 Task: Search one way flight ticket for 5 adults, 2 children, 1 infant in seat and 2 infants on lap in economy from Sheridan: Sheridan County Airport to Greenville: Pitt-greenville Airport on 5-2-2023. Choice of flights is Sun country airlines. Number of bags: 6 checked bags. Price is upto 100000. Outbound departure time preference is 7:45.
Action: Mouse moved to (340, 289)
Screenshot: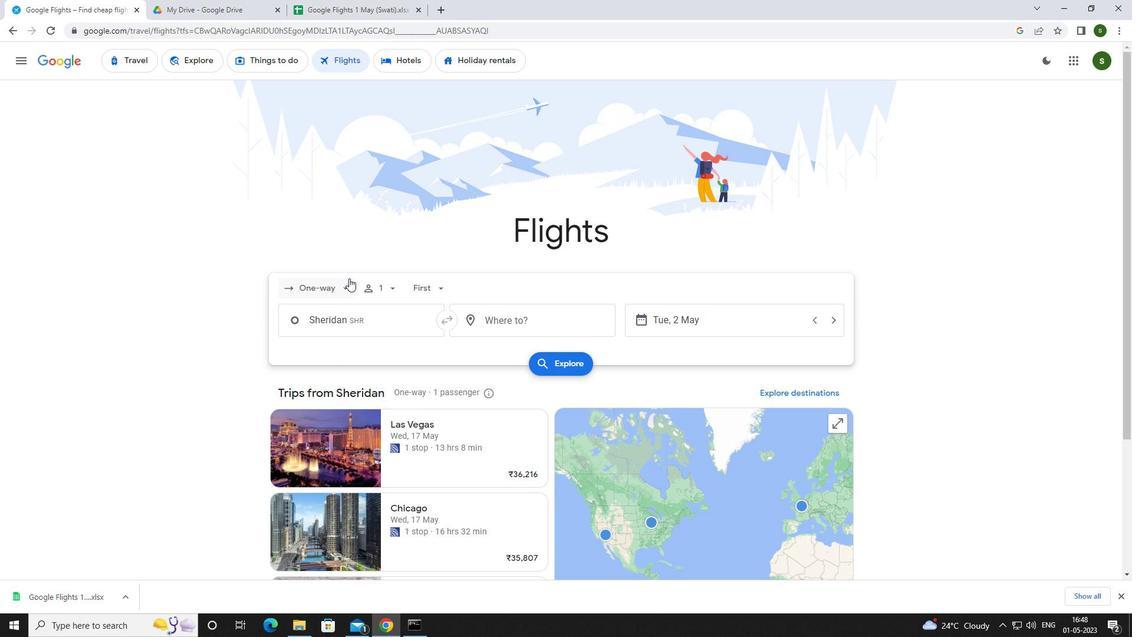 
Action: Mouse pressed left at (340, 289)
Screenshot: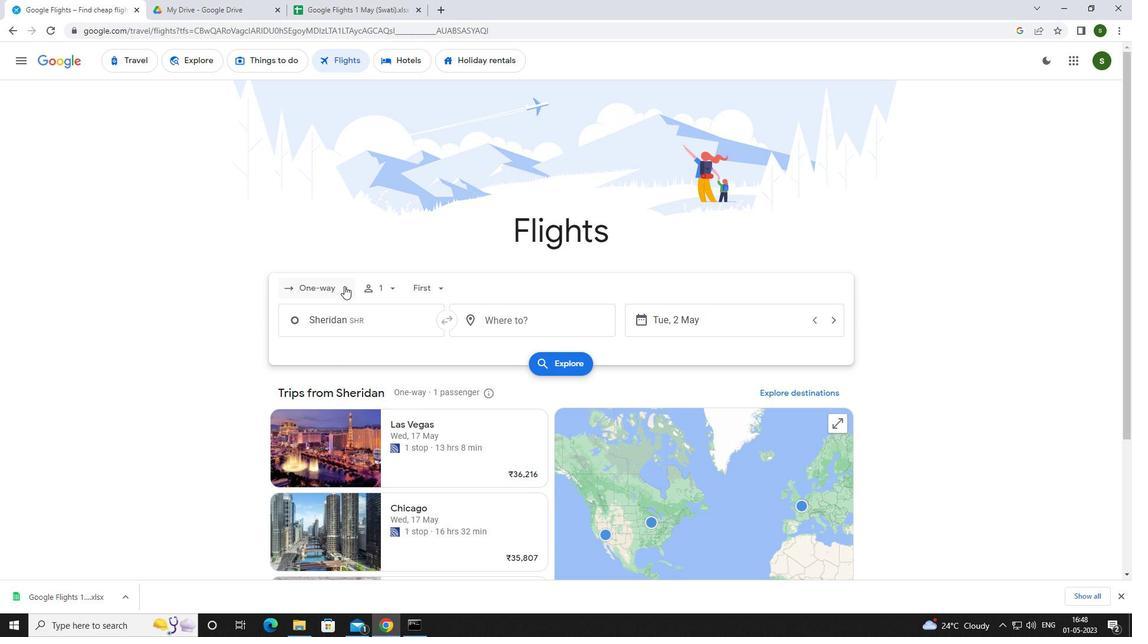 
Action: Mouse moved to (344, 341)
Screenshot: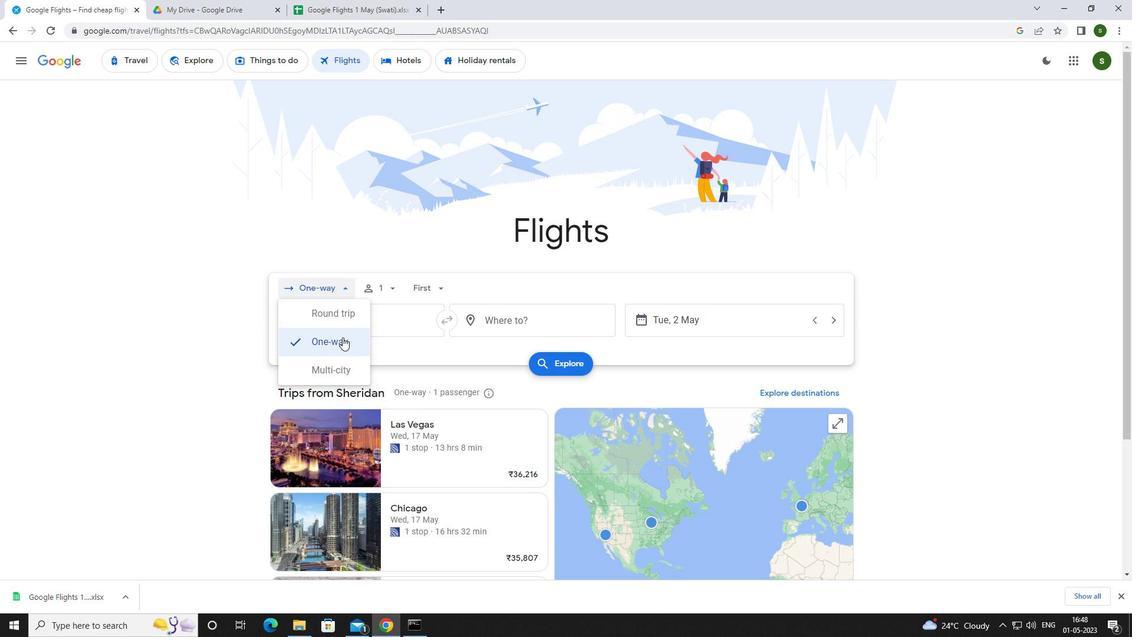 
Action: Mouse pressed left at (344, 341)
Screenshot: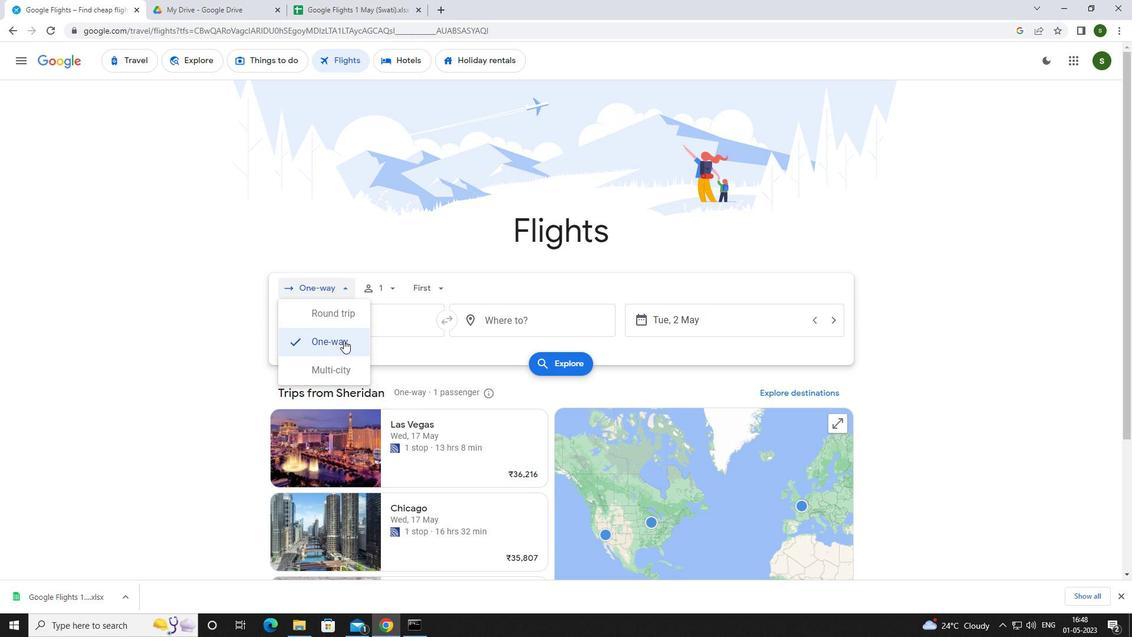 
Action: Mouse moved to (392, 287)
Screenshot: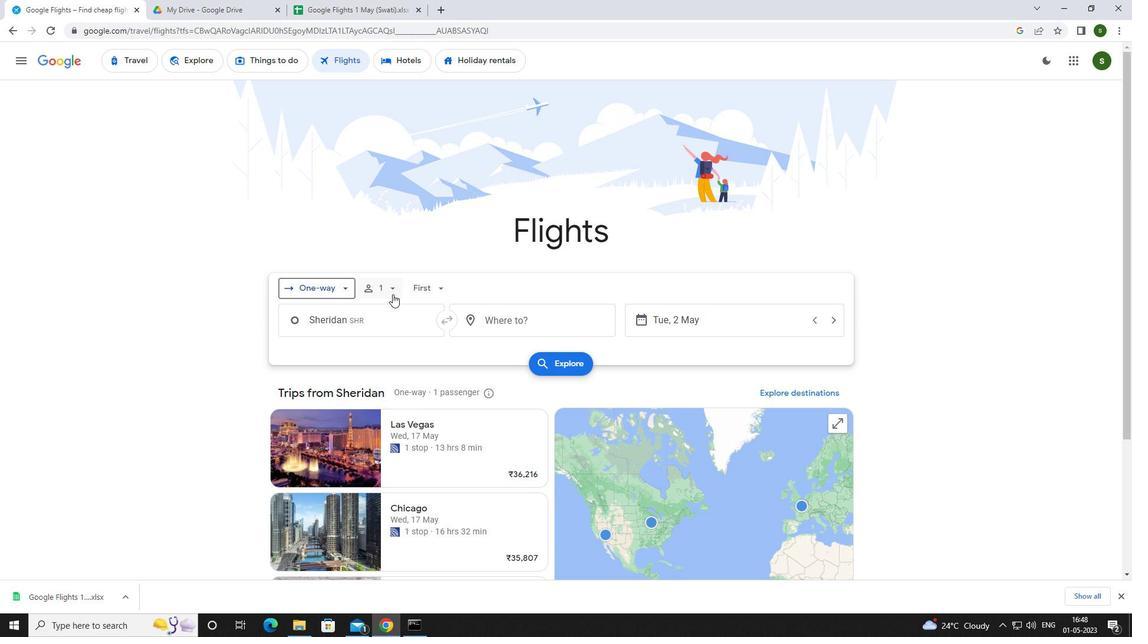
Action: Mouse pressed left at (392, 287)
Screenshot: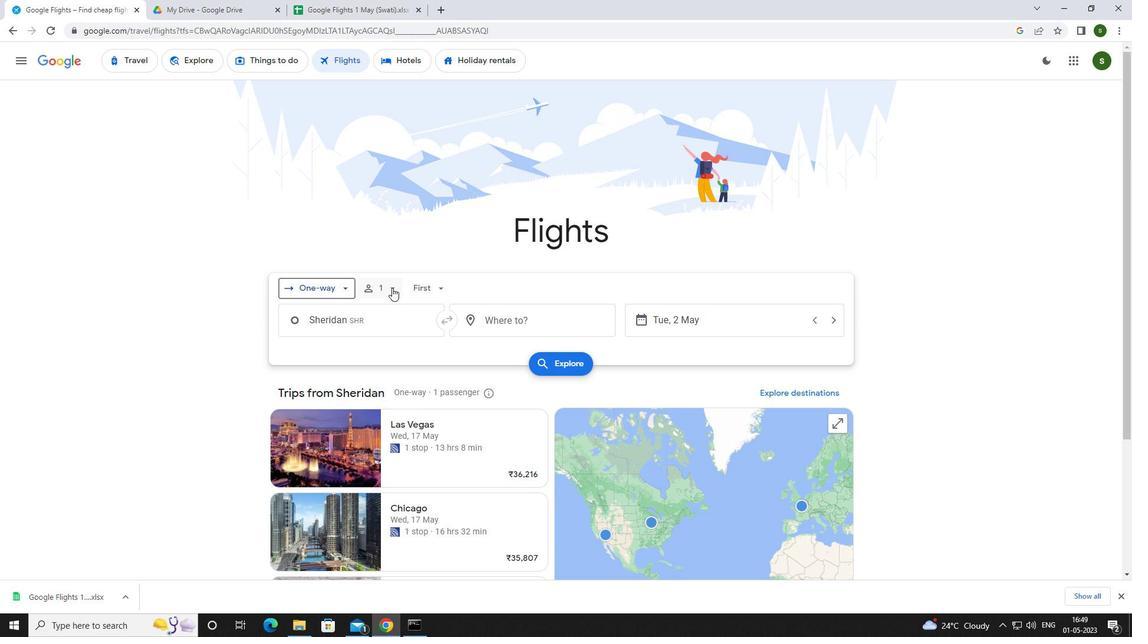 
Action: Mouse moved to (483, 315)
Screenshot: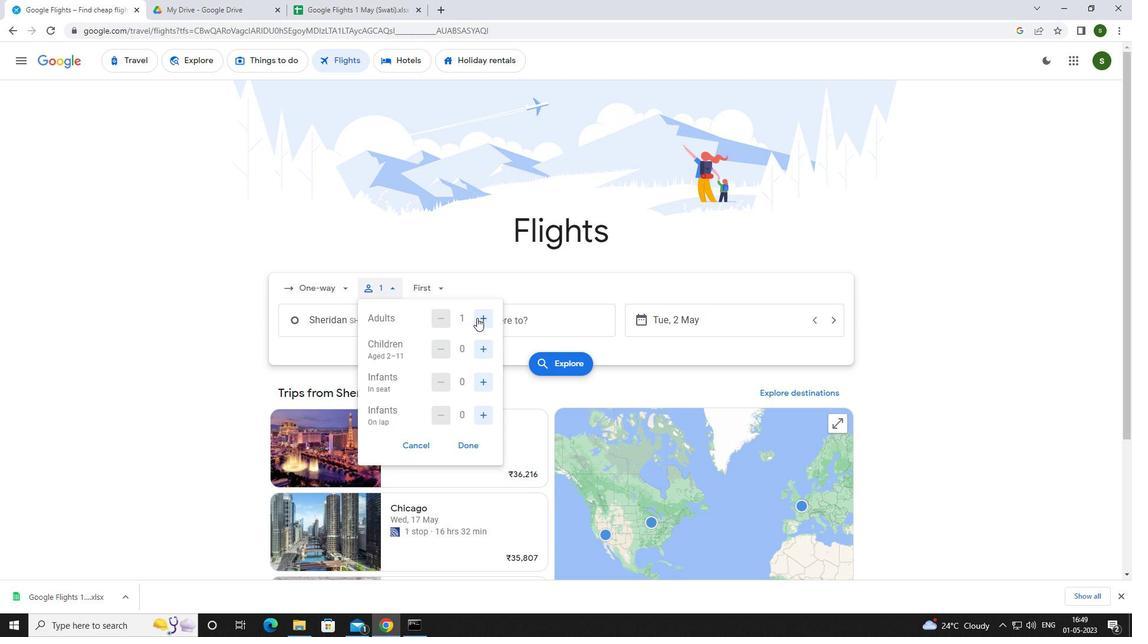 
Action: Mouse pressed left at (483, 315)
Screenshot: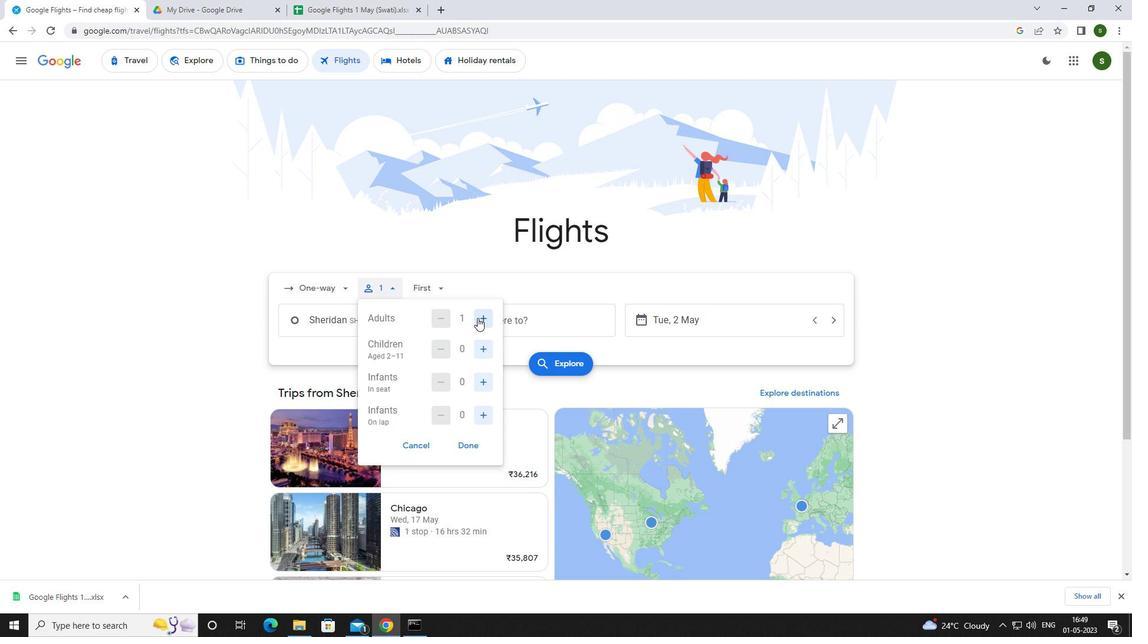 
Action: Mouse pressed left at (483, 315)
Screenshot: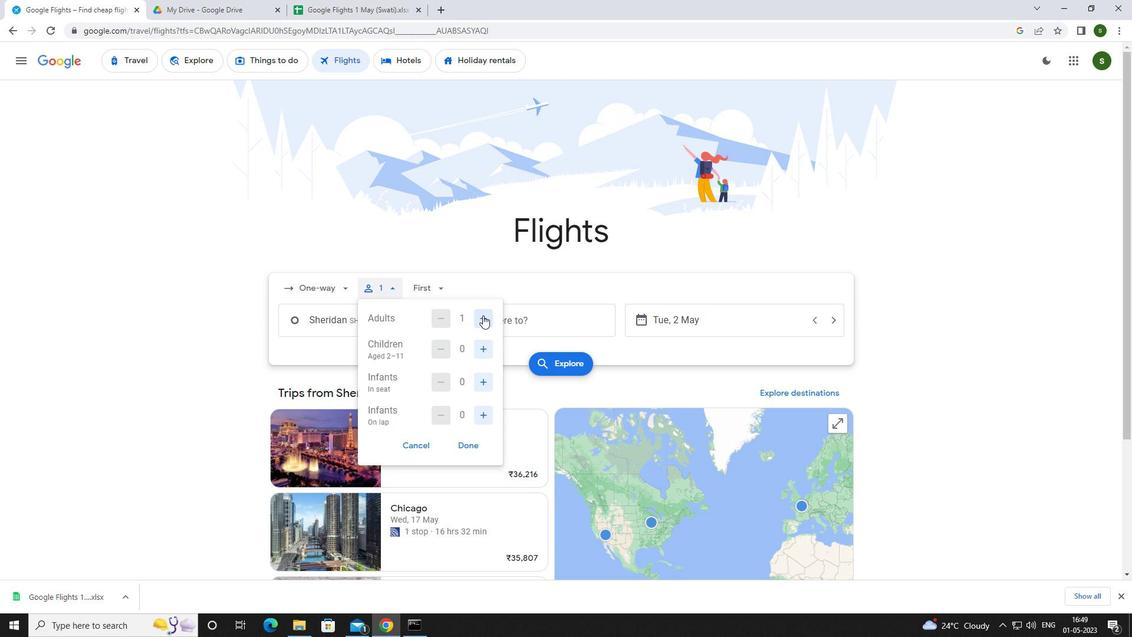 
Action: Mouse moved to (483, 315)
Screenshot: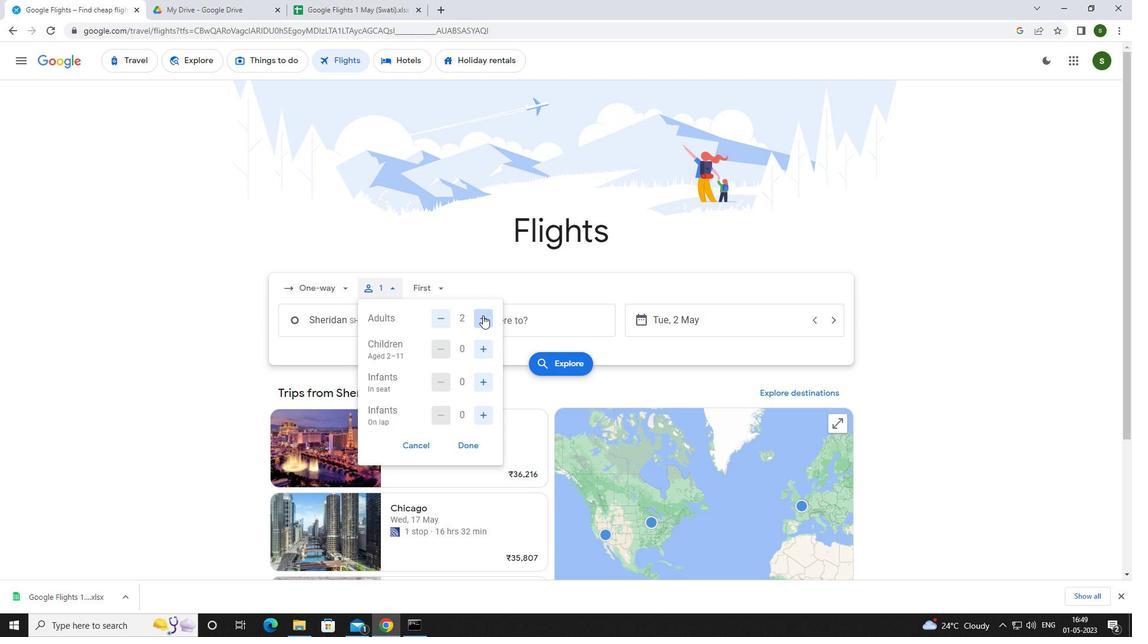 
Action: Mouse pressed left at (483, 315)
Screenshot: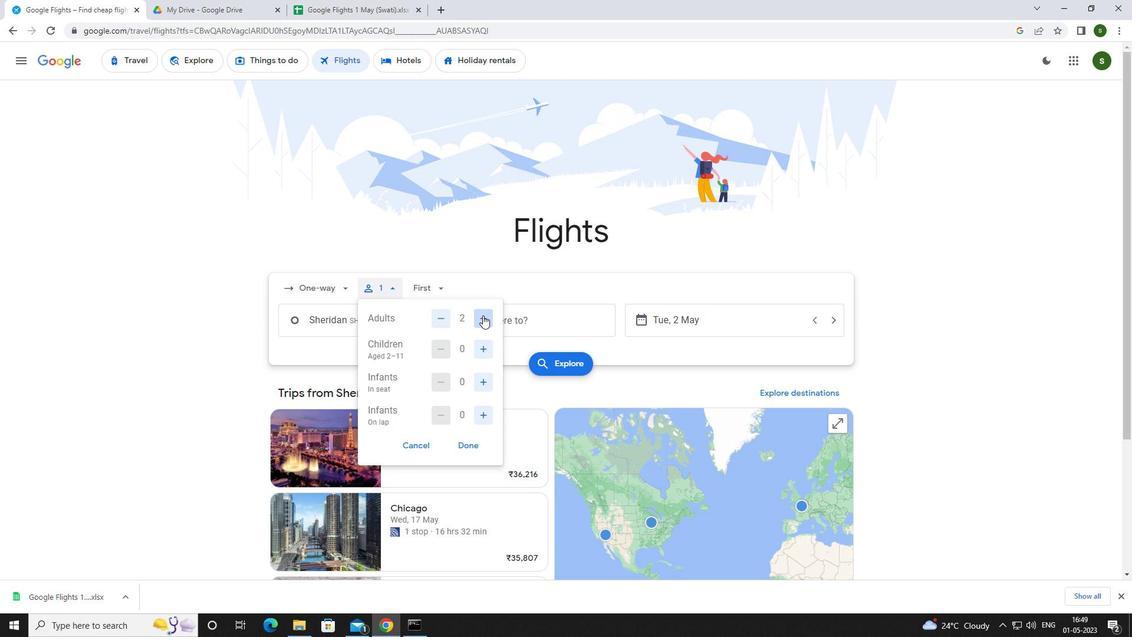 
Action: Mouse moved to (483, 315)
Screenshot: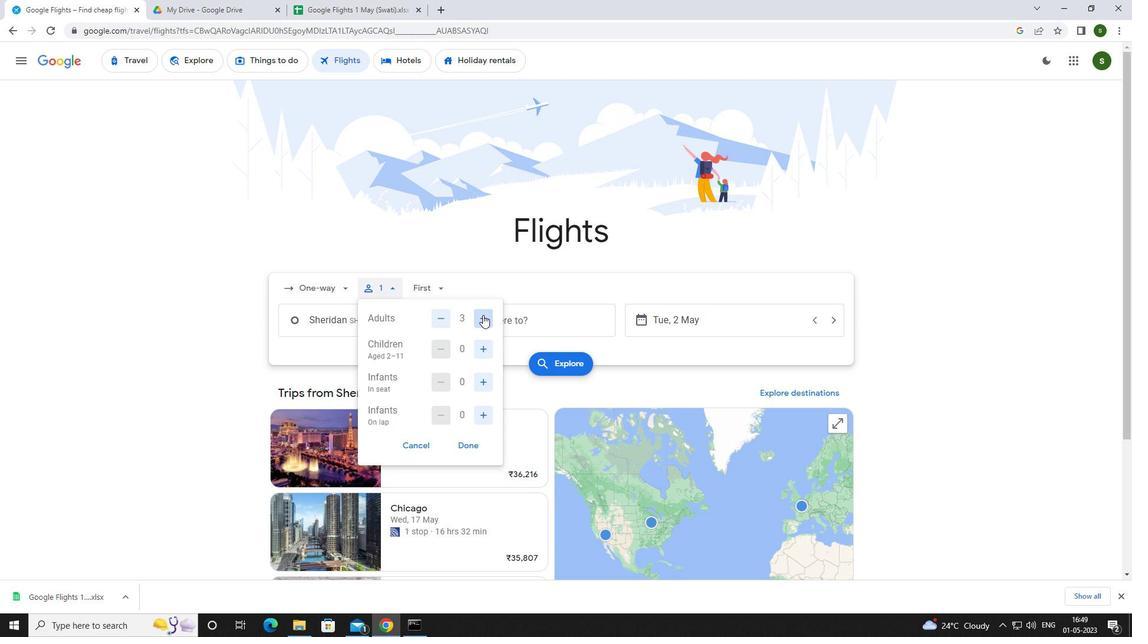 
Action: Mouse pressed left at (483, 315)
Screenshot: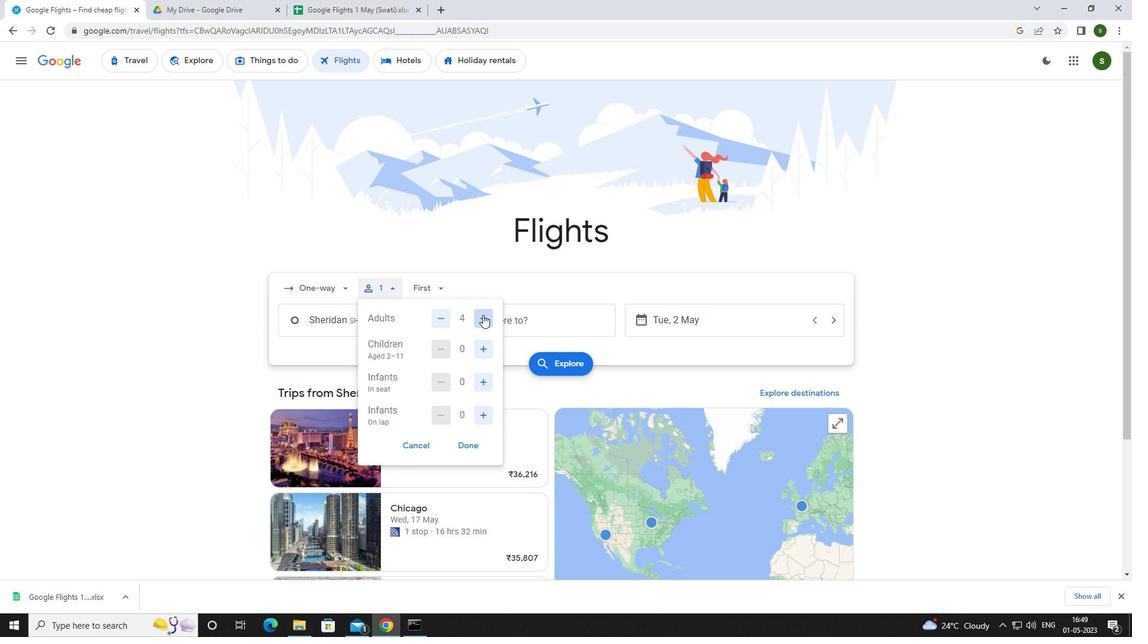 
Action: Mouse moved to (479, 348)
Screenshot: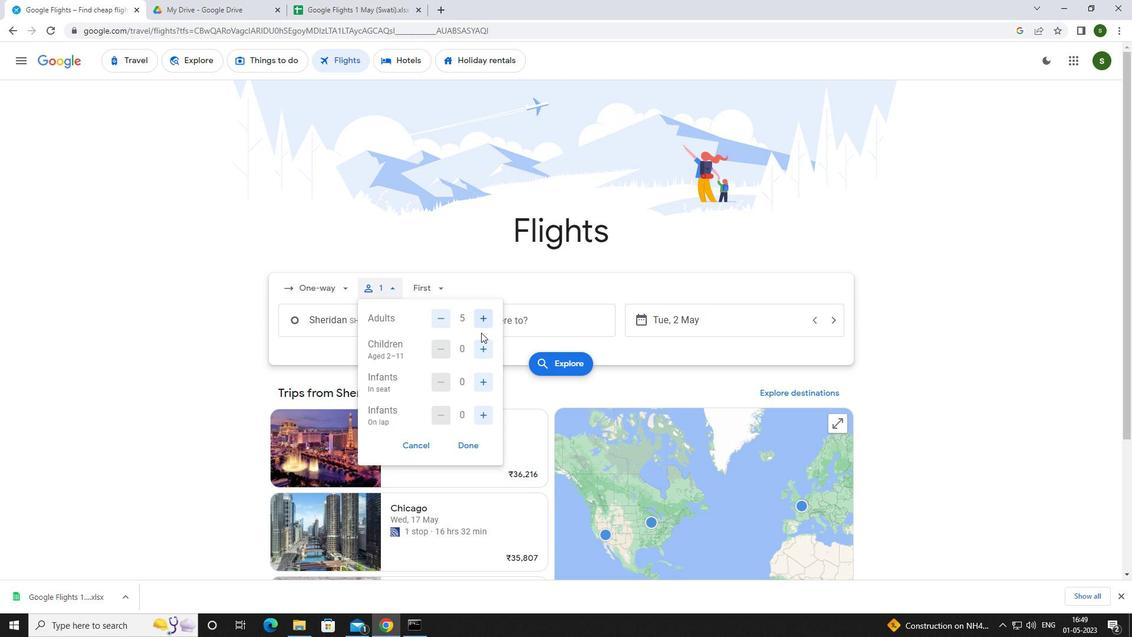 
Action: Mouse pressed left at (479, 348)
Screenshot: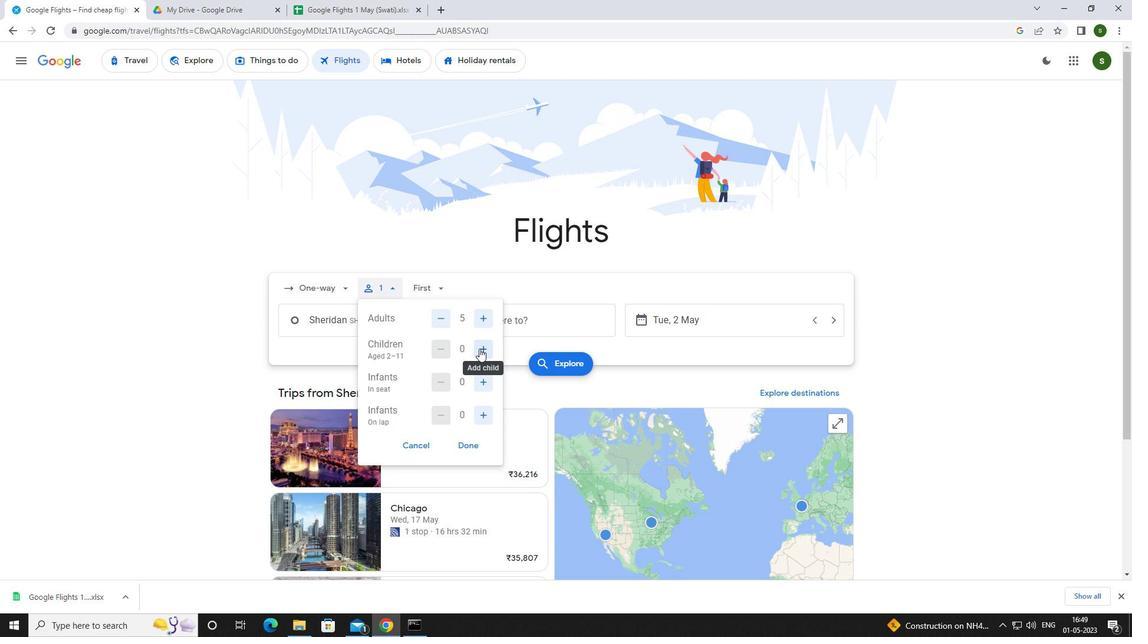 
Action: Mouse pressed left at (479, 348)
Screenshot: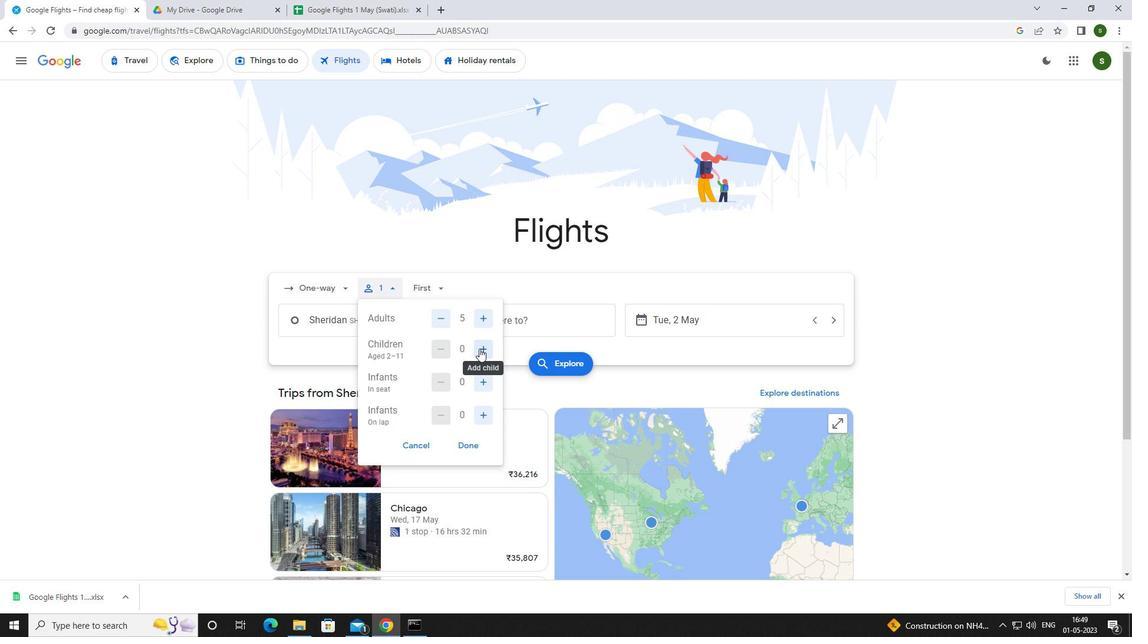 
Action: Mouse moved to (482, 383)
Screenshot: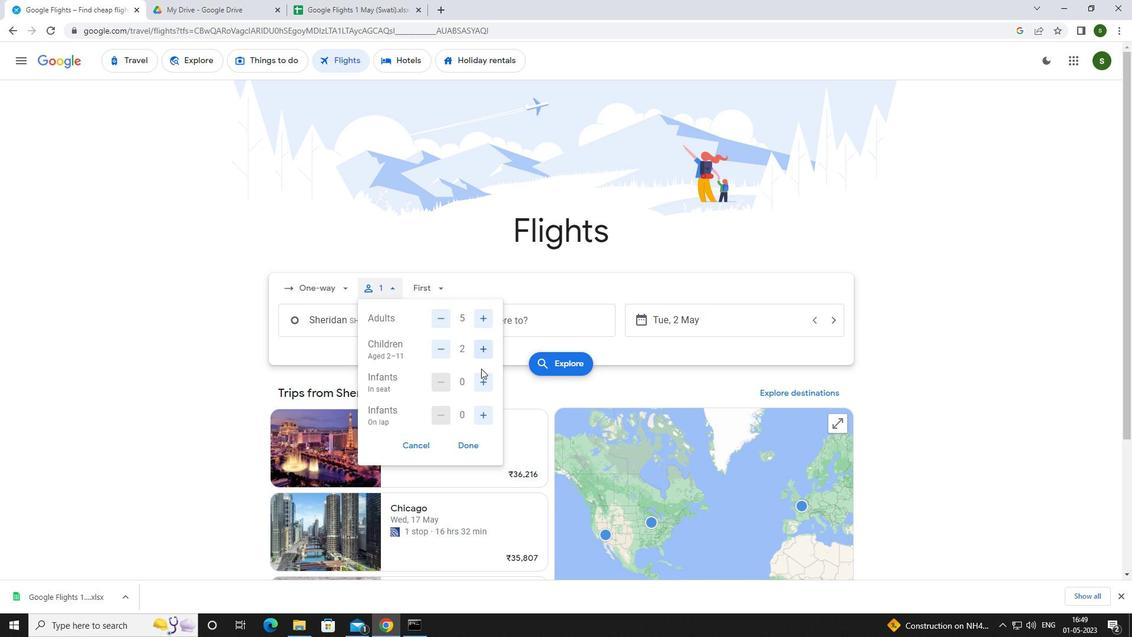 
Action: Mouse pressed left at (482, 383)
Screenshot: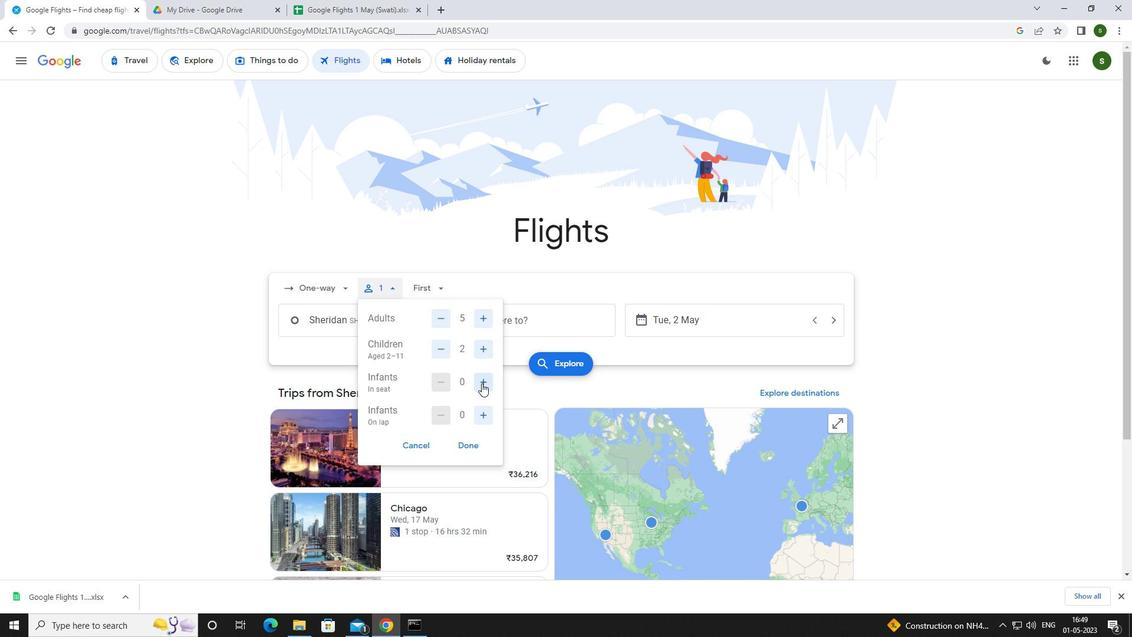 
Action: Mouse moved to (483, 415)
Screenshot: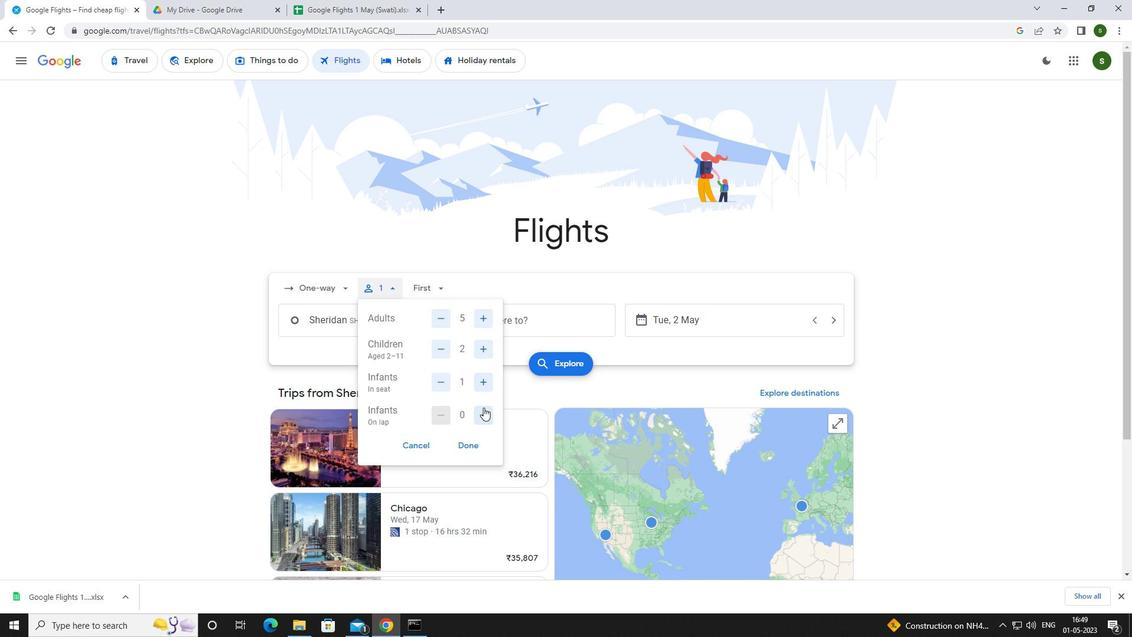 
Action: Mouse pressed left at (483, 415)
Screenshot: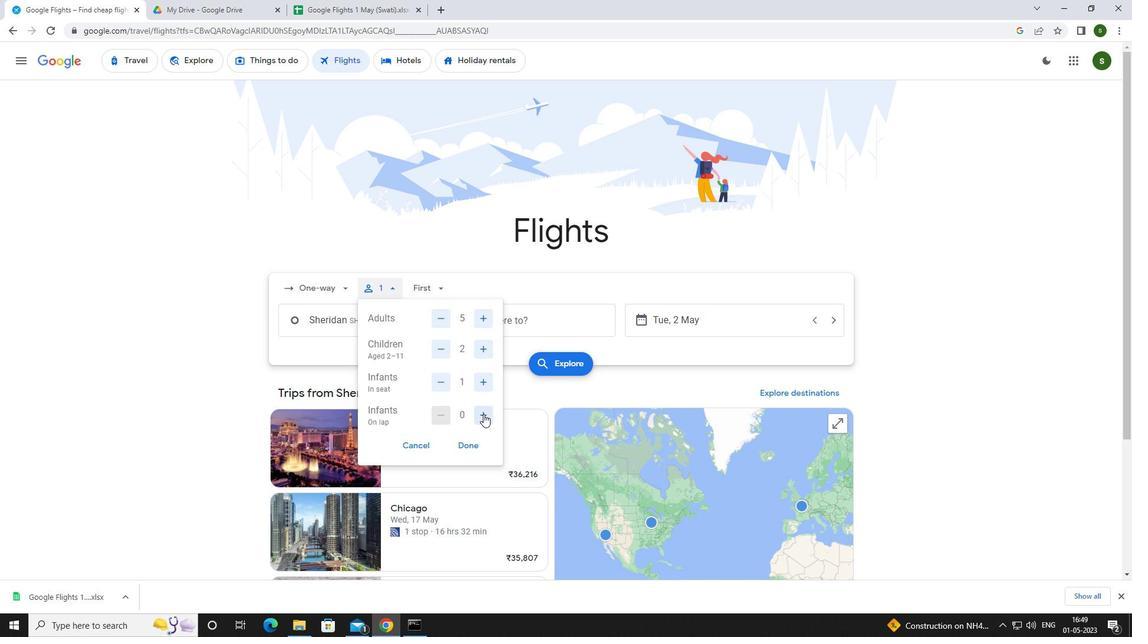 
Action: Mouse moved to (437, 283)
Screenshot: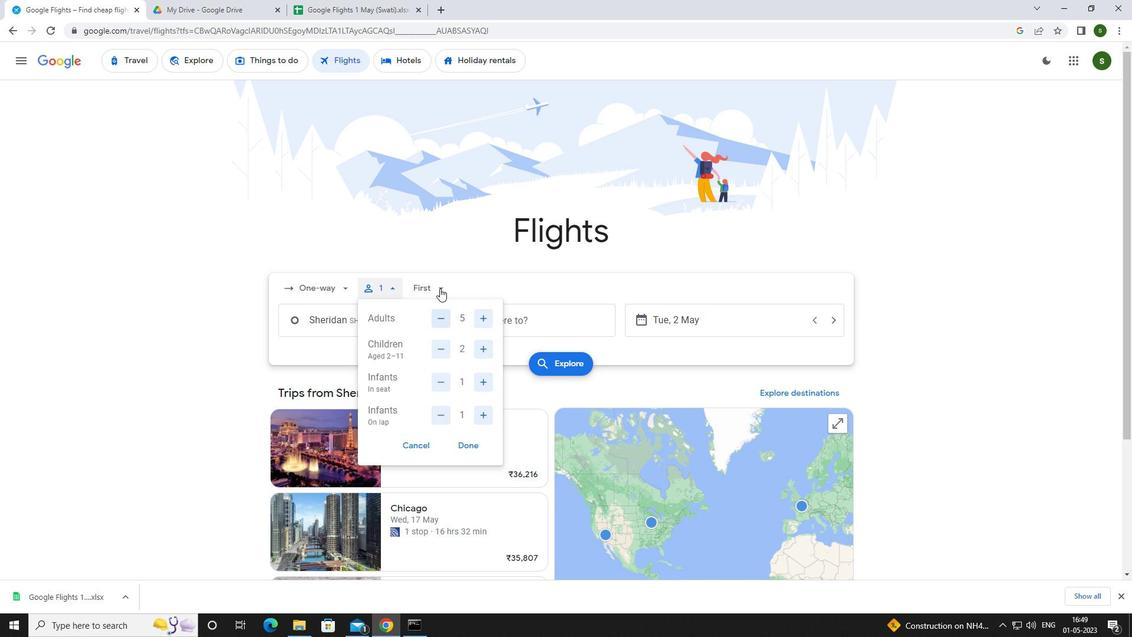 
Action: Mouse pressed left at (437, 283)
Screenshot: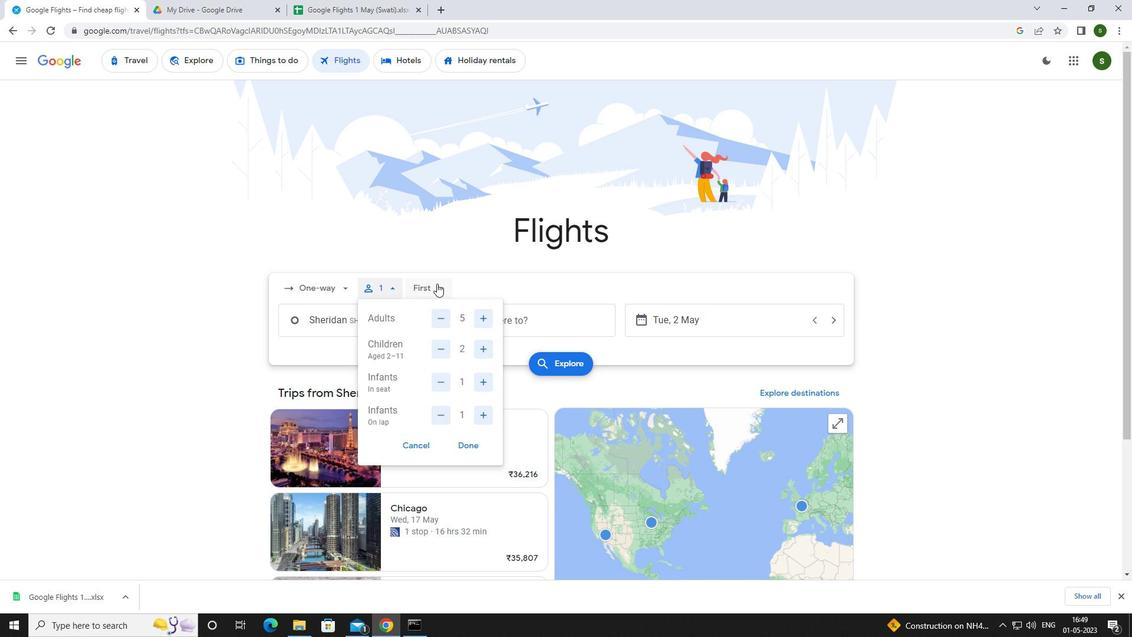 
Action: Mouse moved to (445, 318)
Screenshot: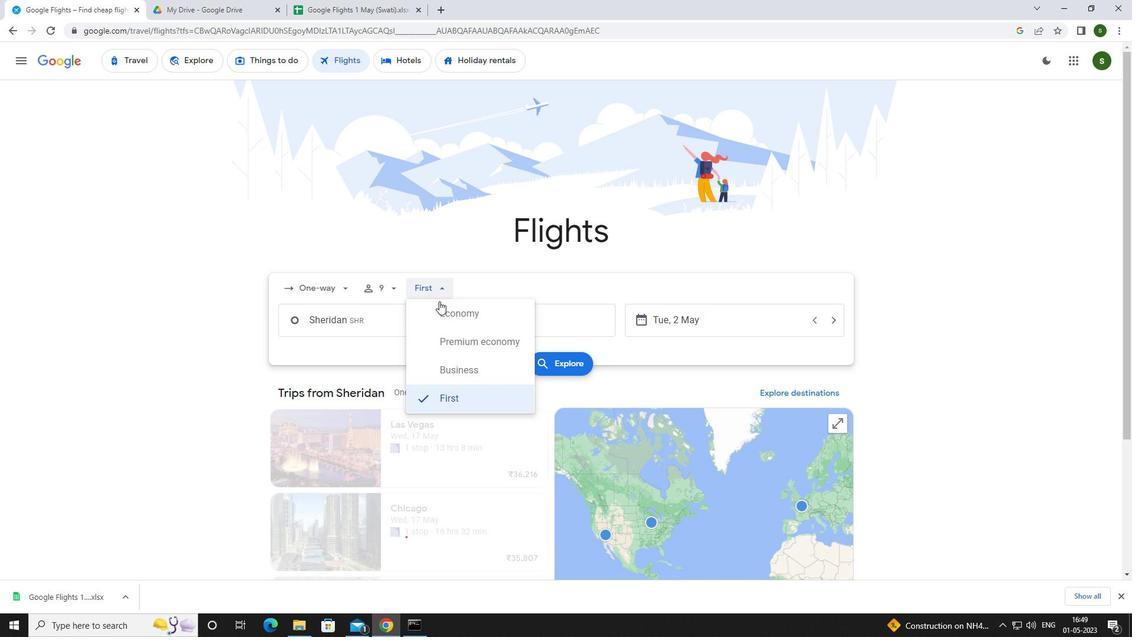 
Action: Mouse pressed left at (445, 318)
Screenshot: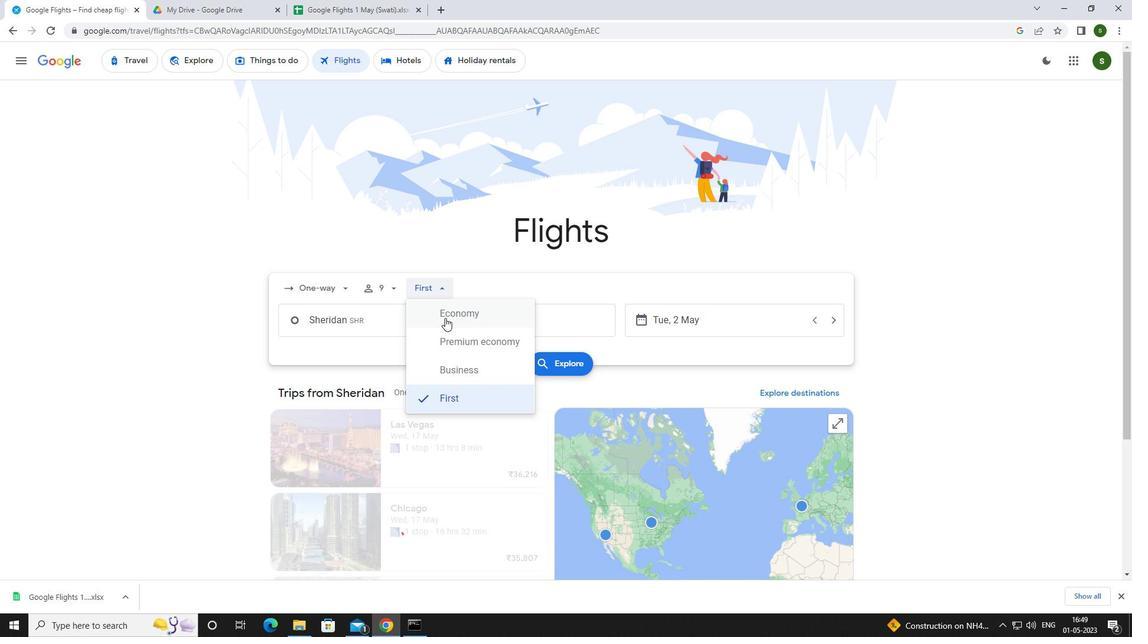 
Action: Mouse moved to (391, 323)
Screenshot: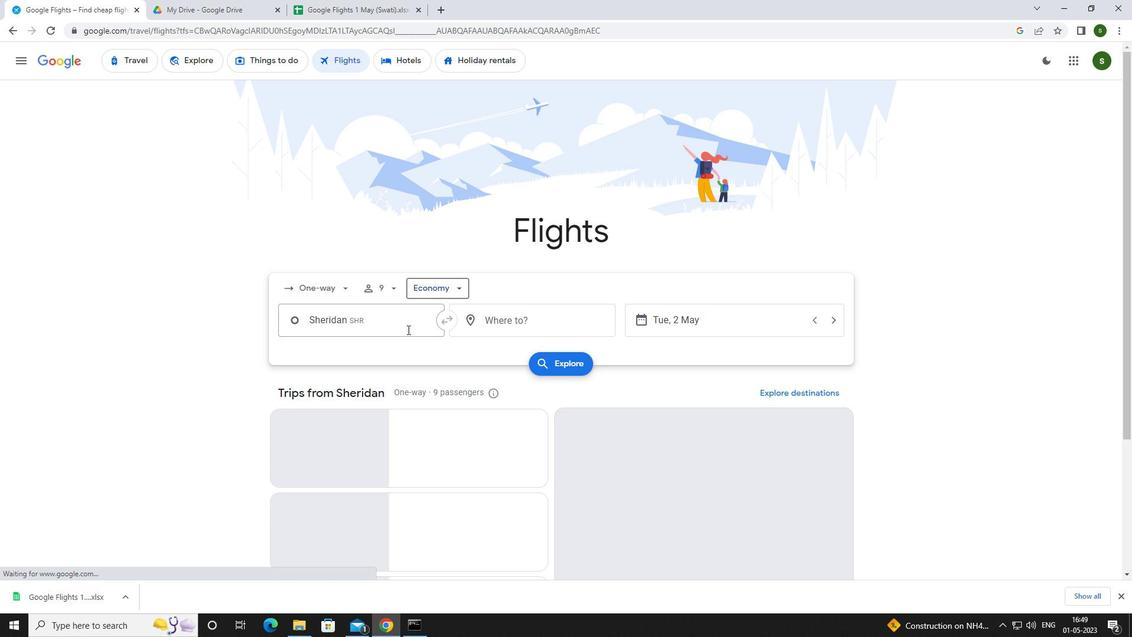 
Action: Mouse pressed left at (391, 323)
Screenshot: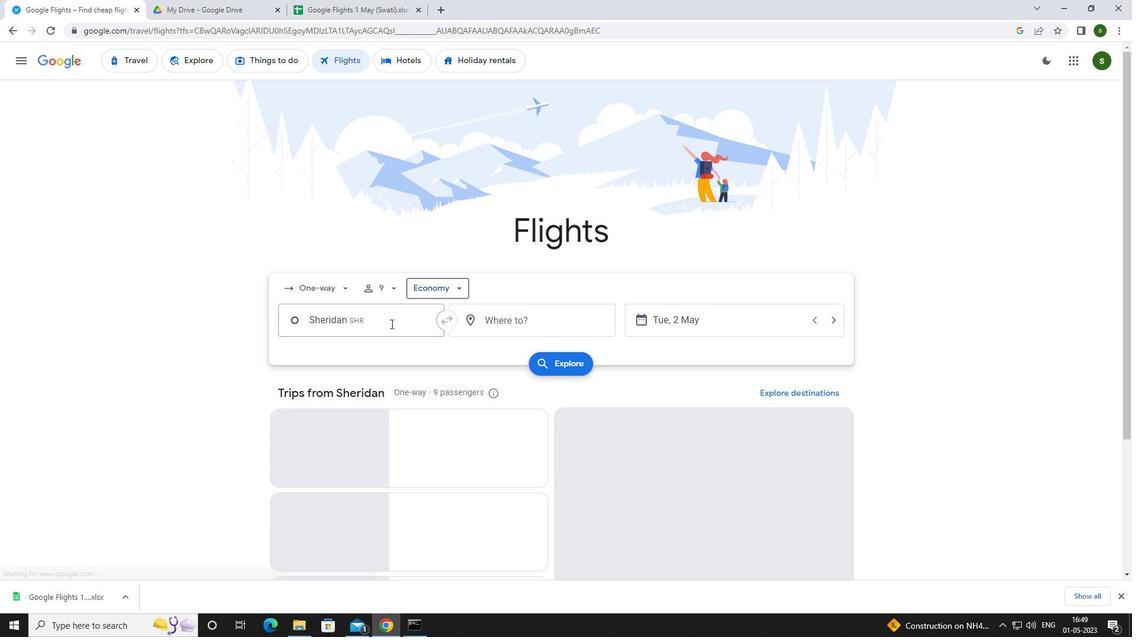 
Action: Mouse moved to (390, 322)
Screenshot: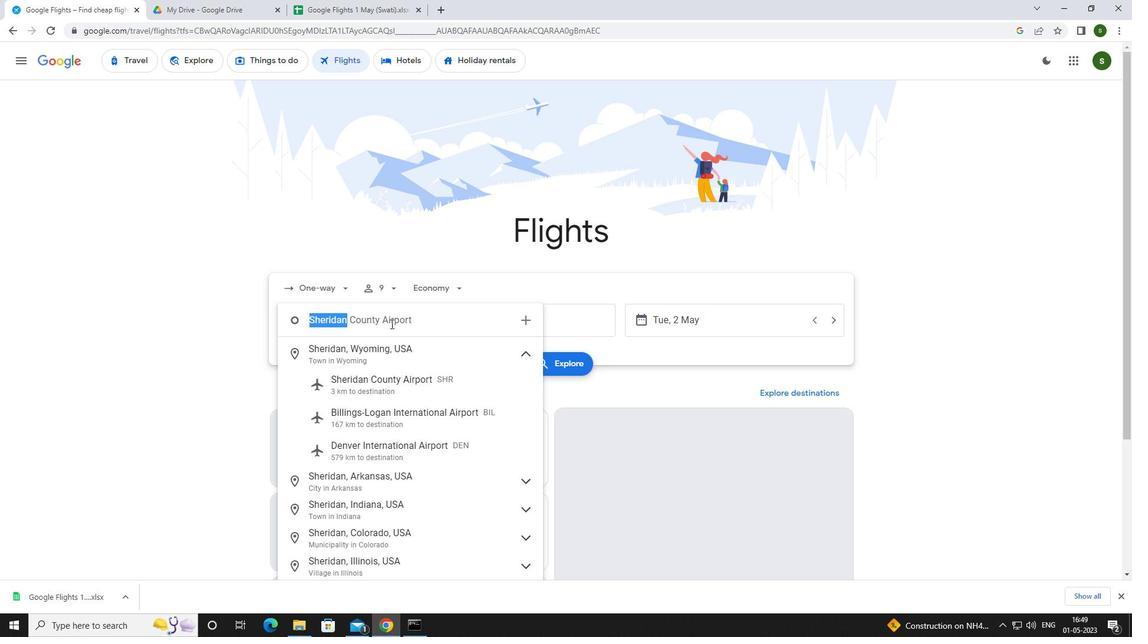 
Action: Key pressed <Key.caps_lock>s<Key.caps_lock>heridon<Key.space>
Screenshot: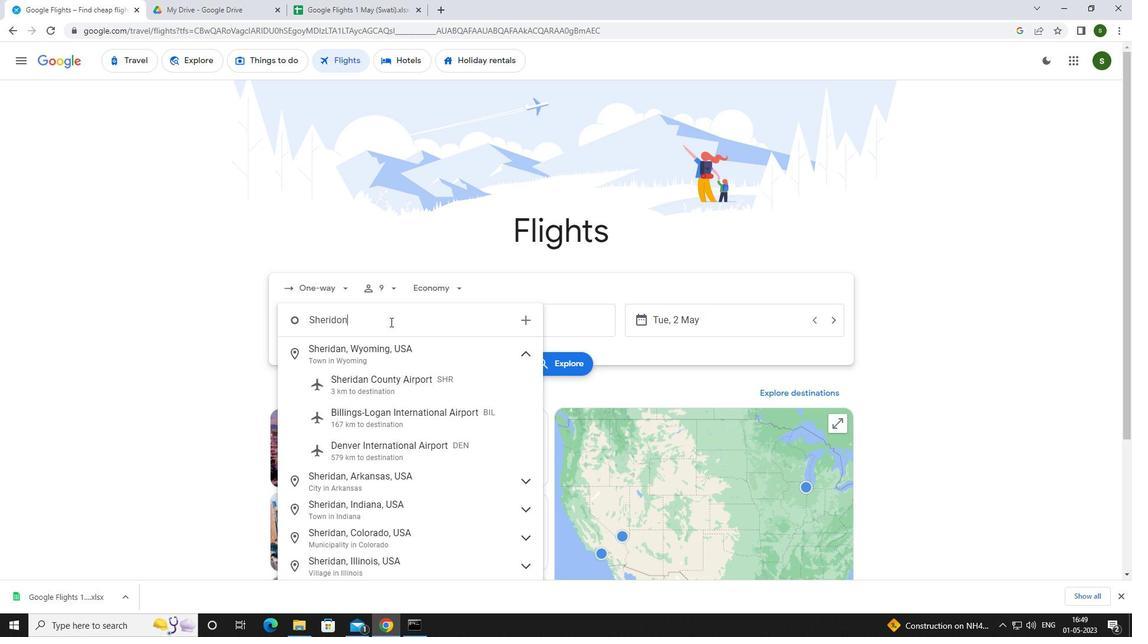 
Action: Mouse moved to (391, 379)
Screenshot: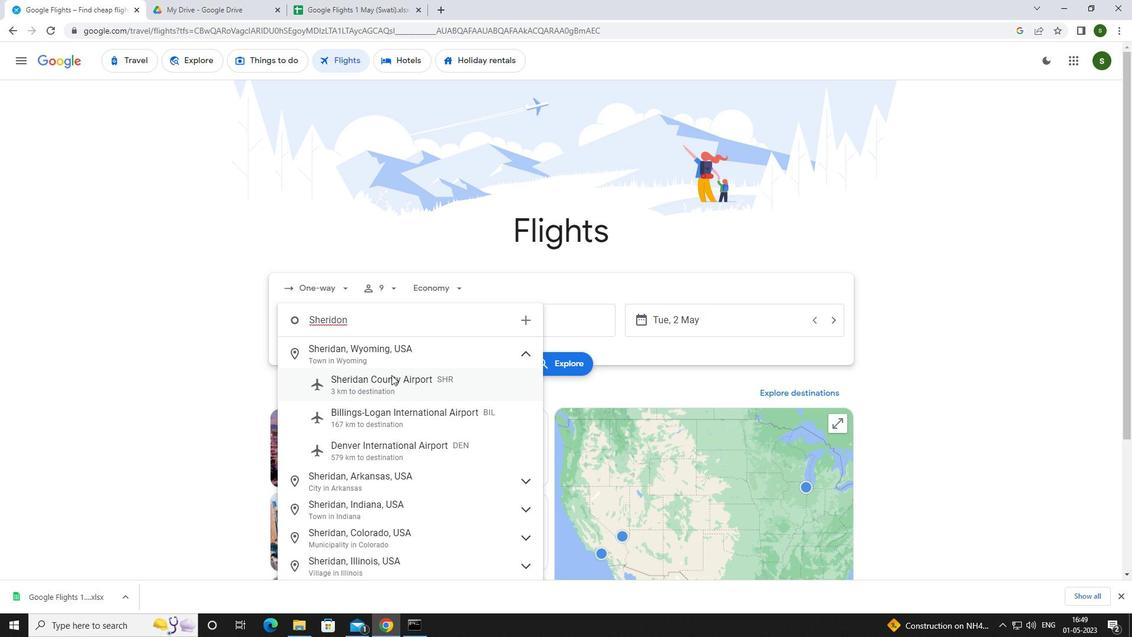 
Action: Mouse pressed left at (391, 379)
Screenshot: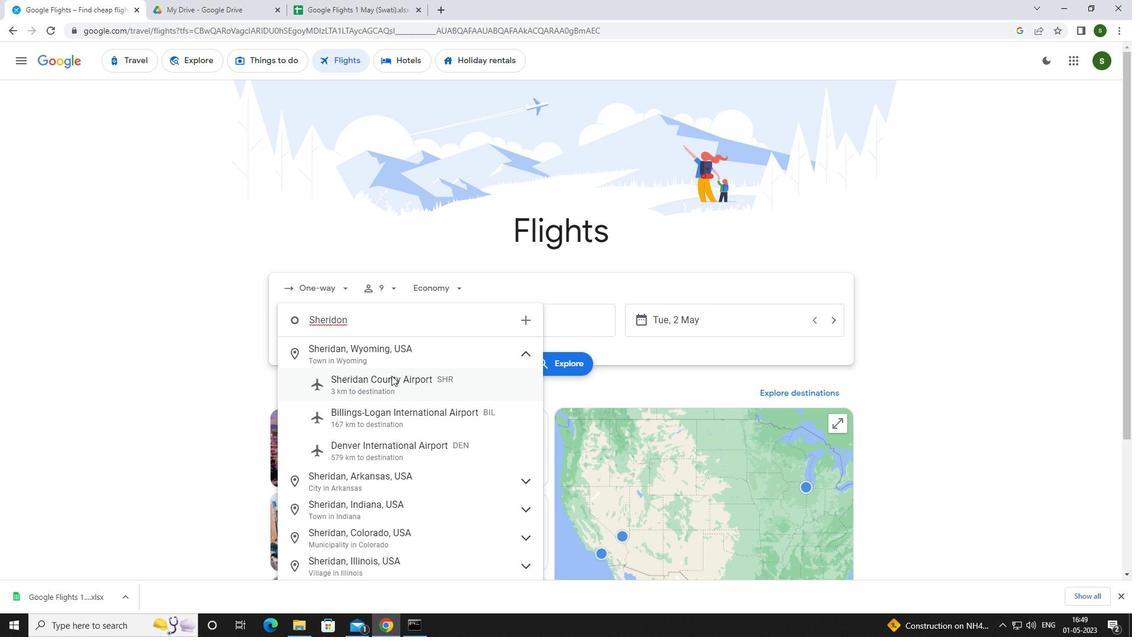 
Action: Mouse moved to (536, 326)
Screenshot: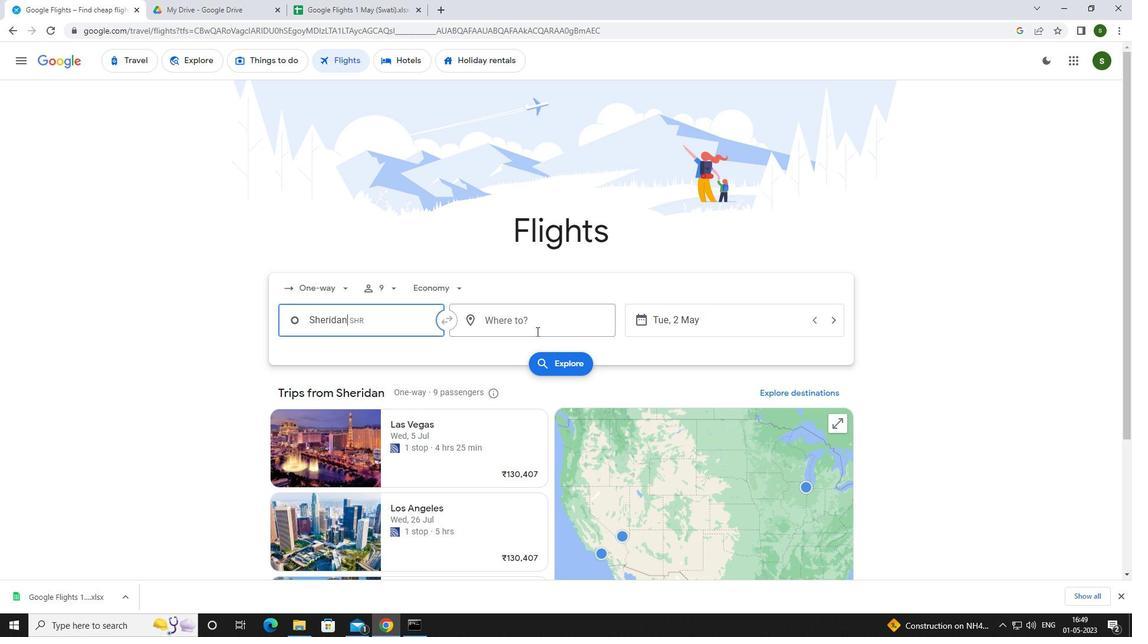 
Action: Mouse pressed left at (536, 326)
Screenshot: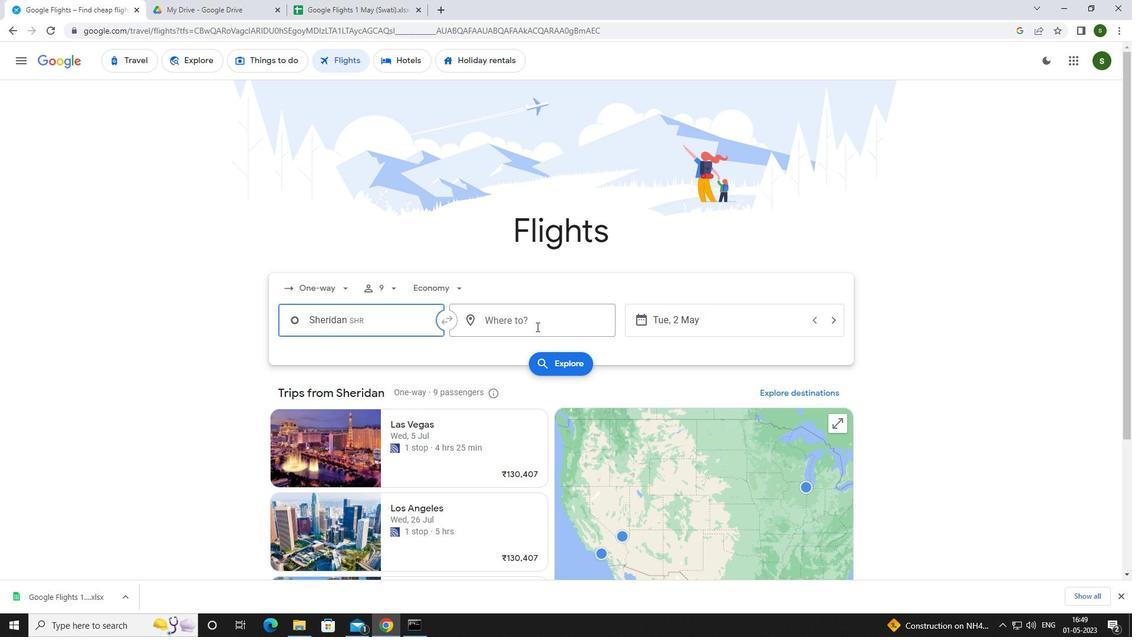
Action: Key pressed <Key.caps_lock>p<Key.caps_lock>itt
Screenshot: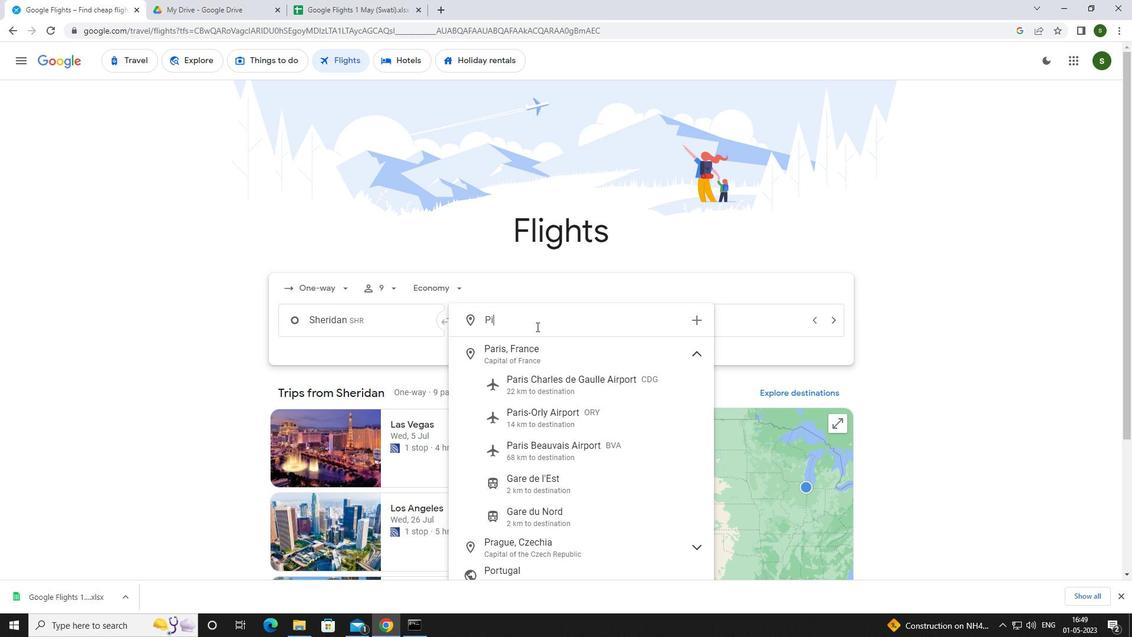 
Action: Mouse moved to (567, 437)
Screenshot: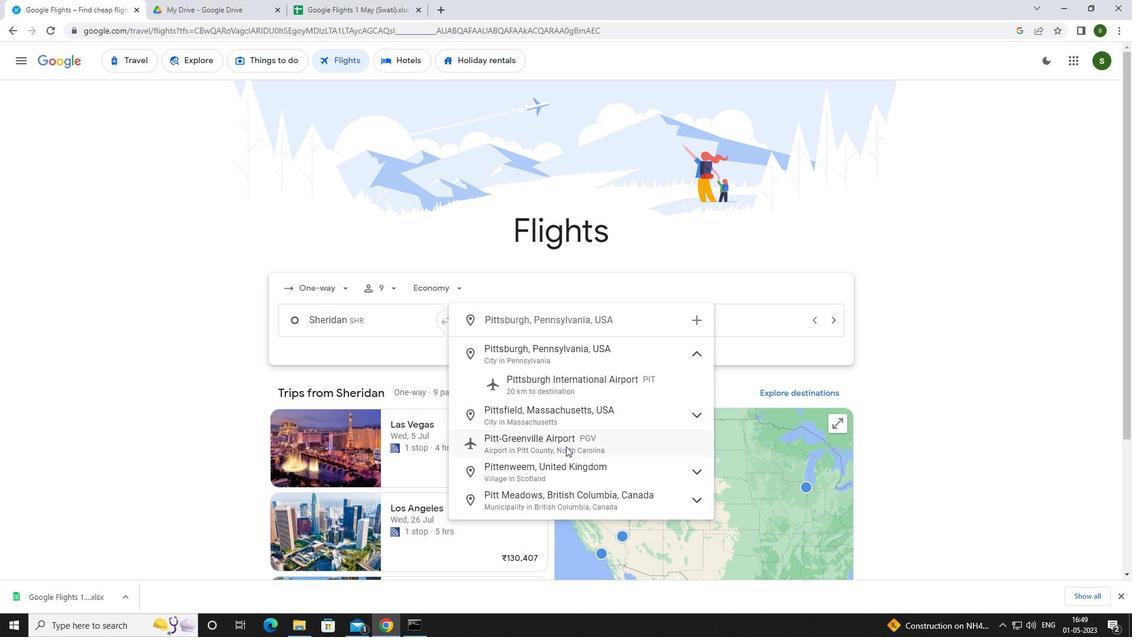 
Action: Mouse pressed left at (567, 437)
Screenshot: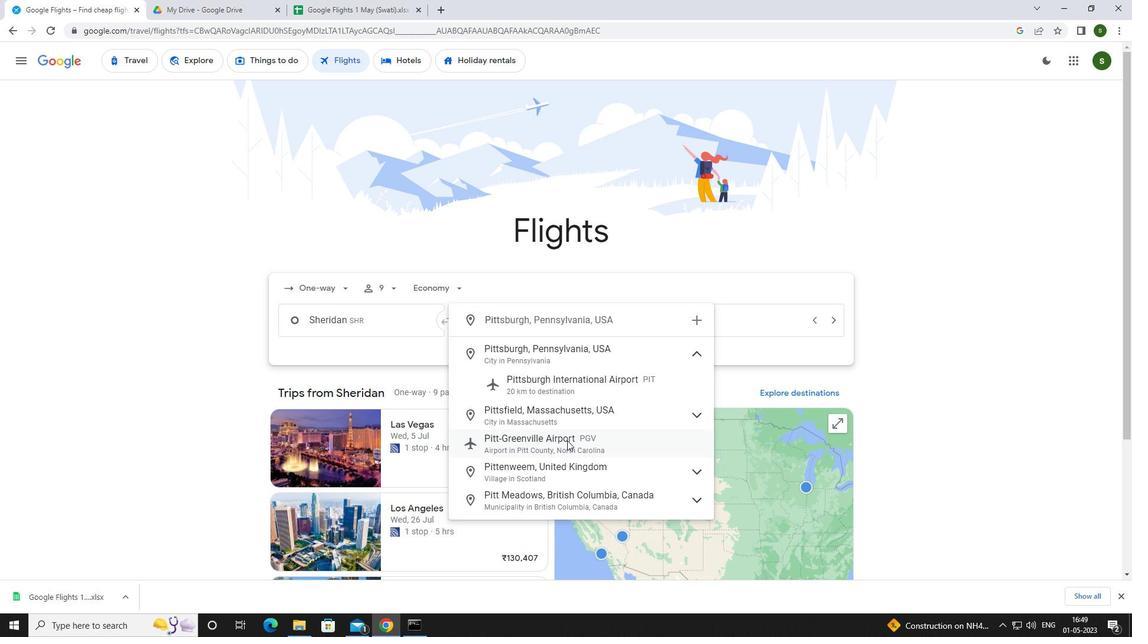 
Action: Mouse moved to (724, 322)
Screenshot: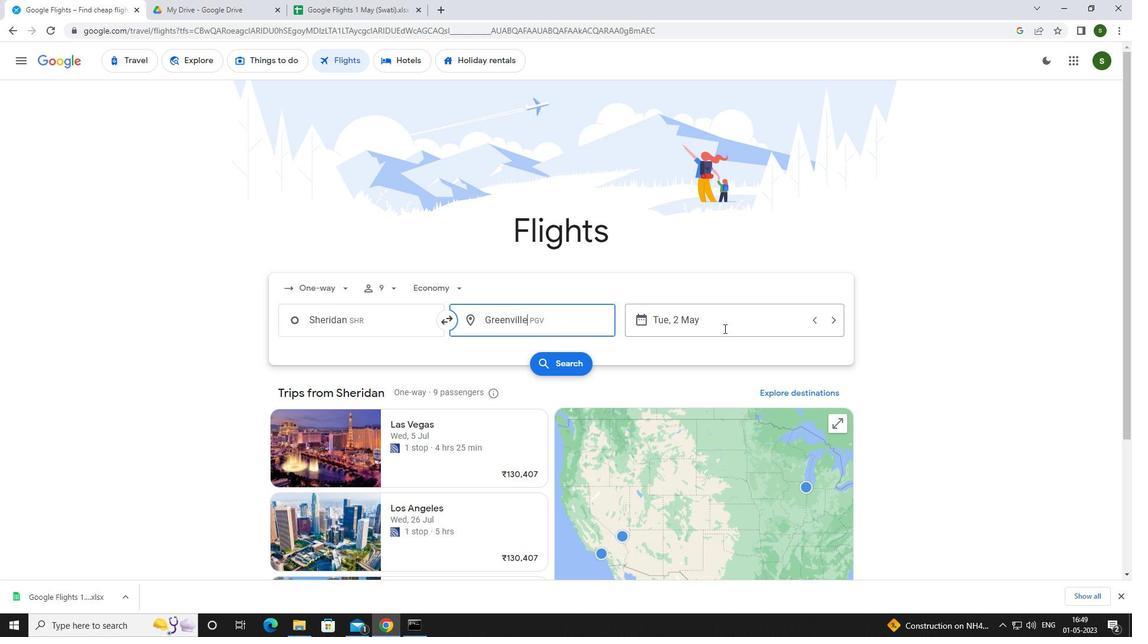 
Action: Mouse pressed left at (724, 322)
Screenshot: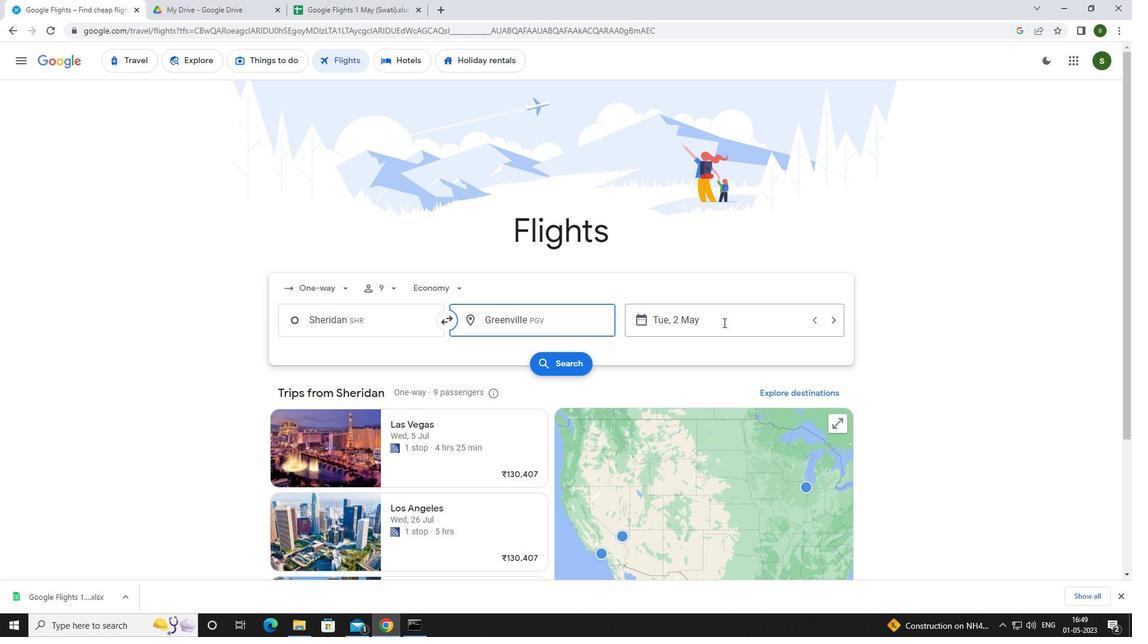 
Action: Mouse moved to (483, 357)
Screenshot: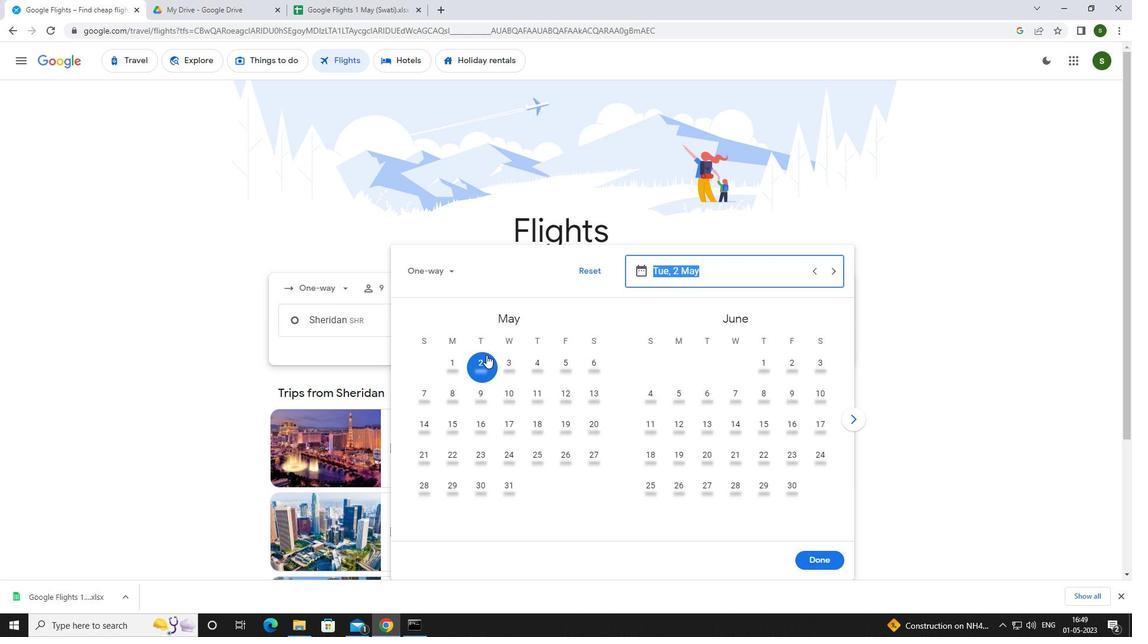 
Action: Mouse pressed left at (483, 357)
Screenshot: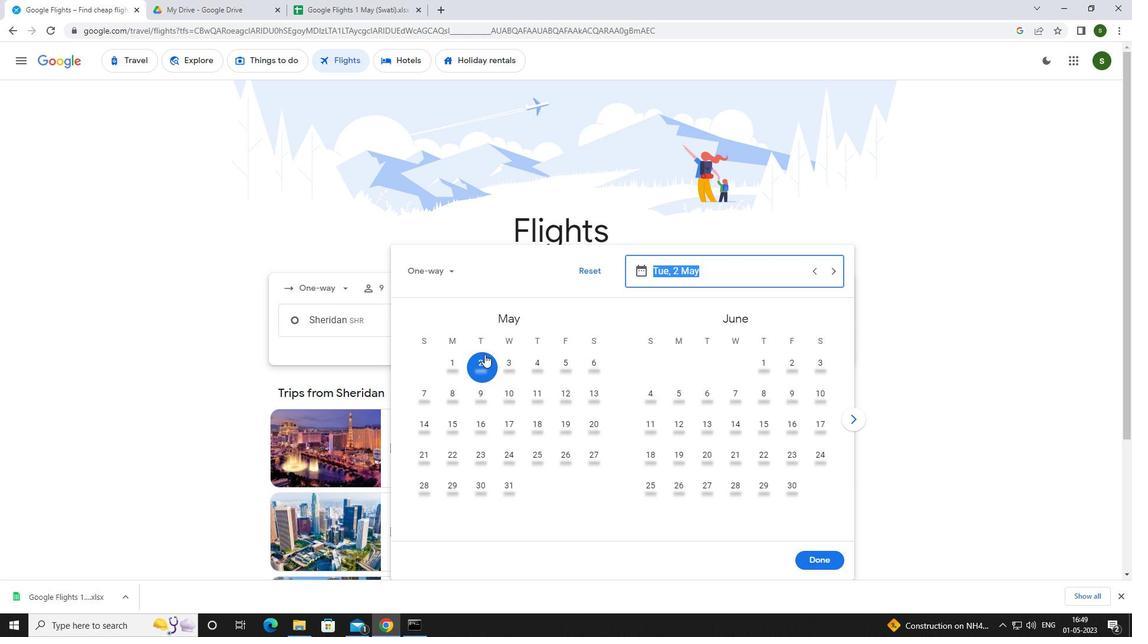 
Action: Mouse moved to (816, 559)
Screenshot: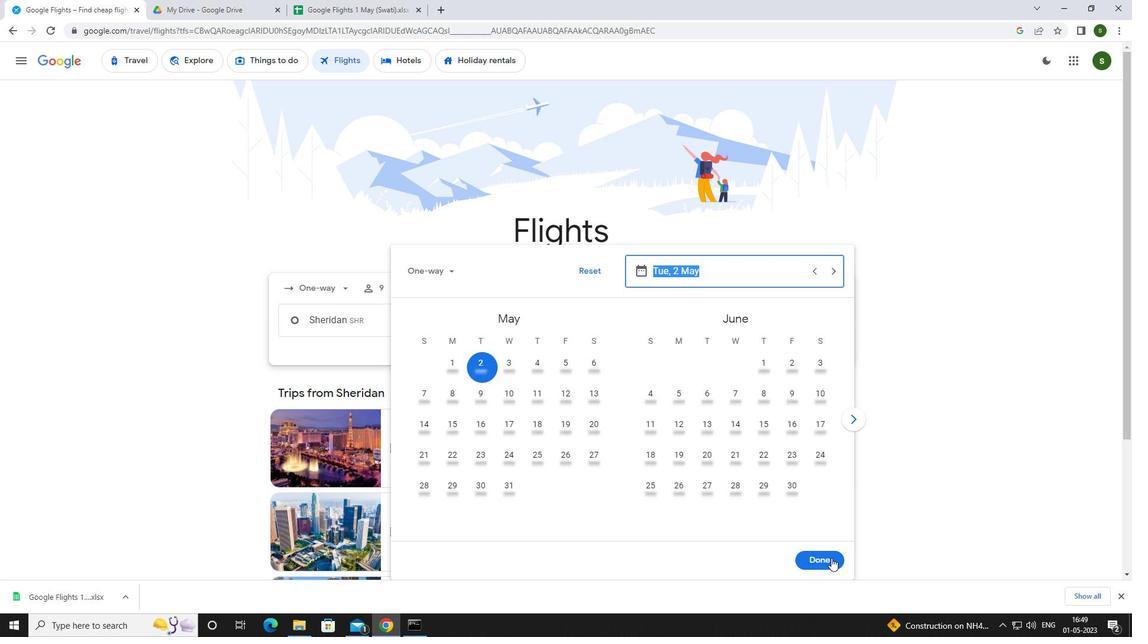 
Action: Mouse pressed left at (816, 559)
Screenshot: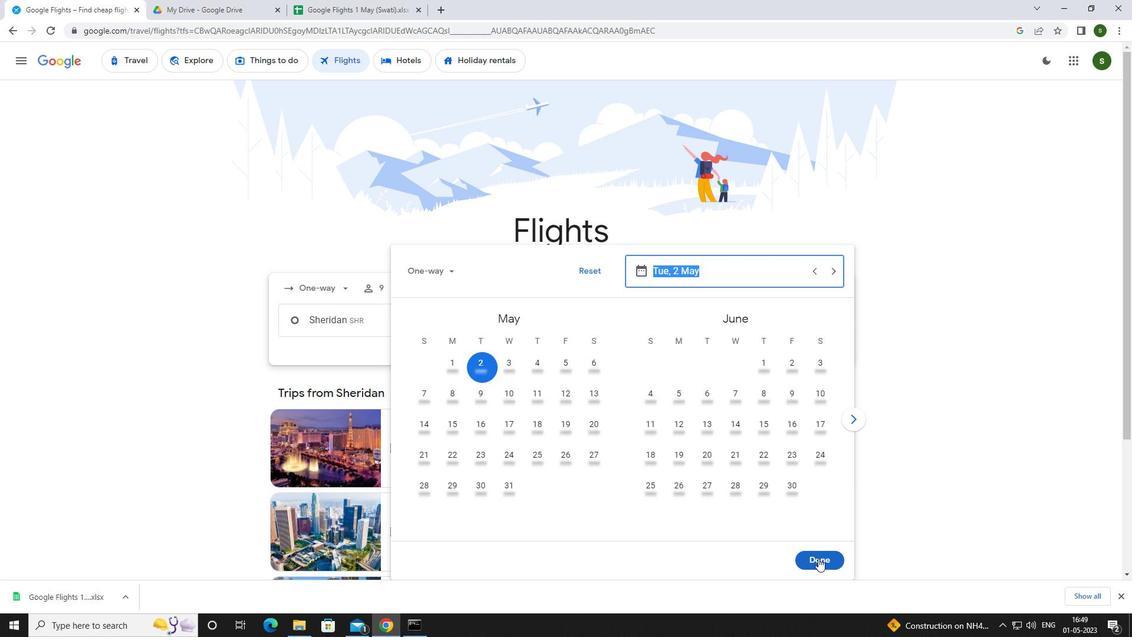 
Action: Mouse moved to (545, 358)
Screenshot: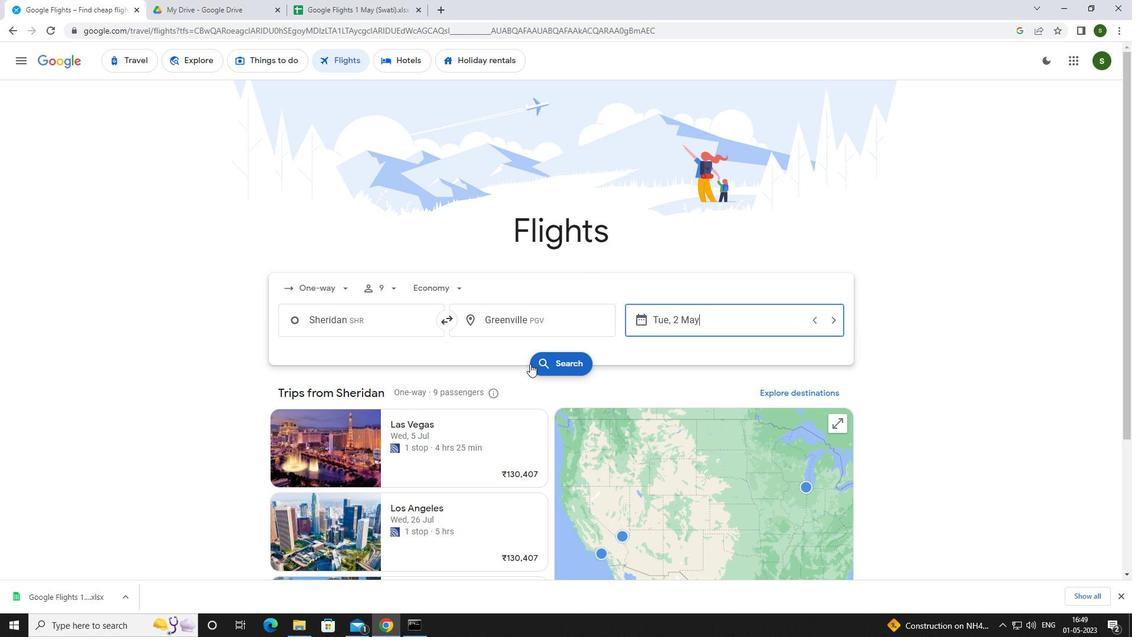 
Action: Mouse pressed left at (545, 358)
Screenshot: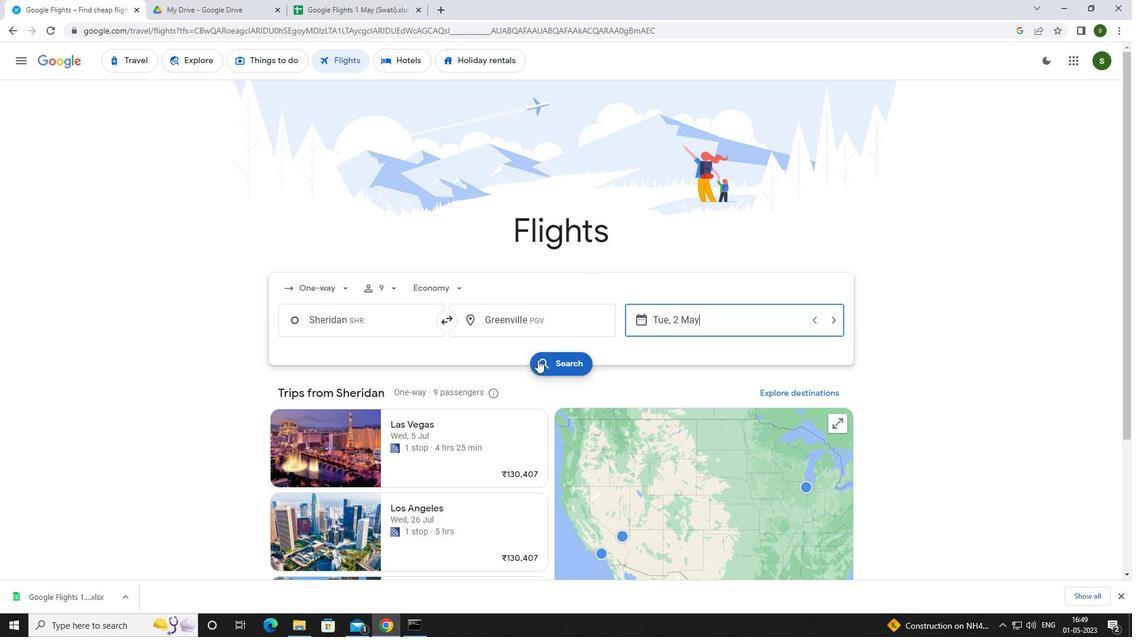 
Action: Mouse moved to (299, 171)
Screenshot: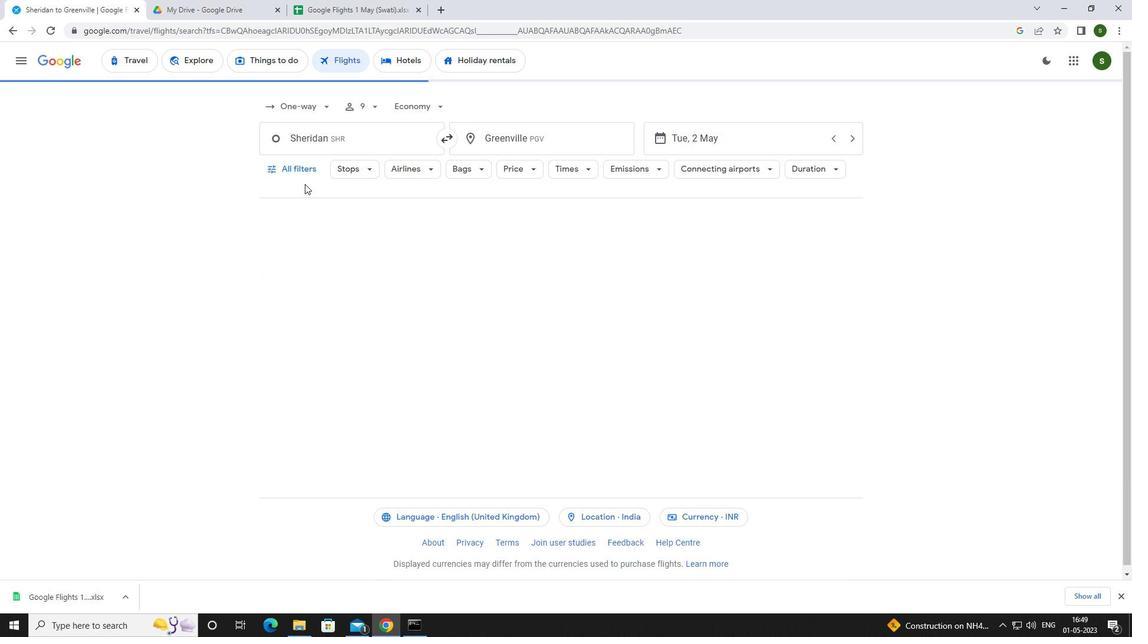 
Action: Mouse pressed left at (299, 171)
Screenshot: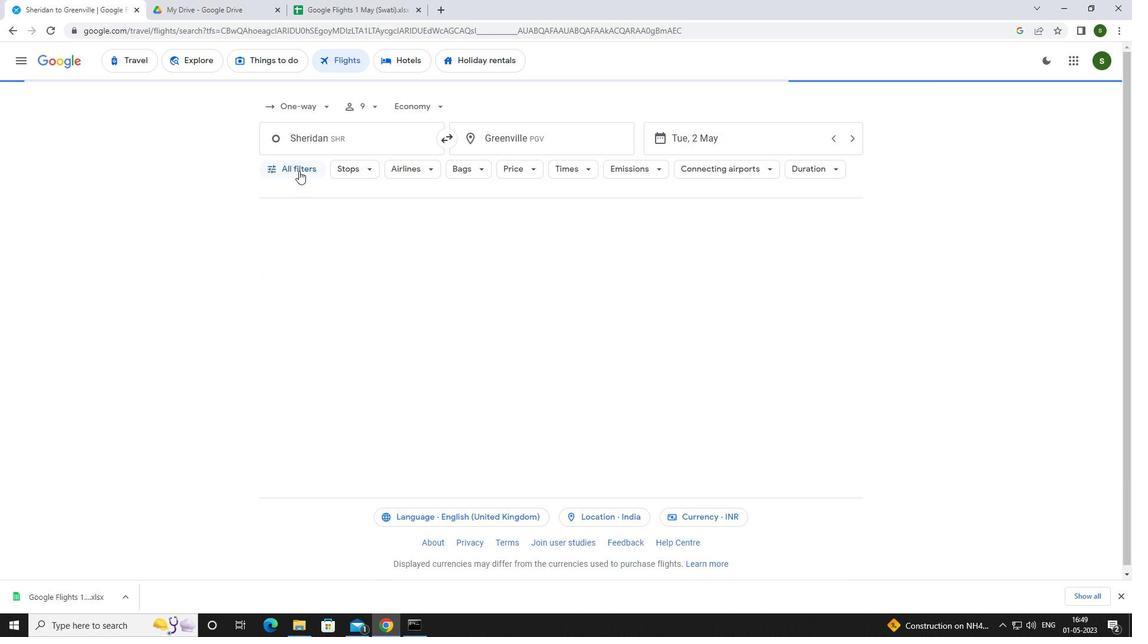 
Action: Mouse moved to (437, 424)
Screenshot: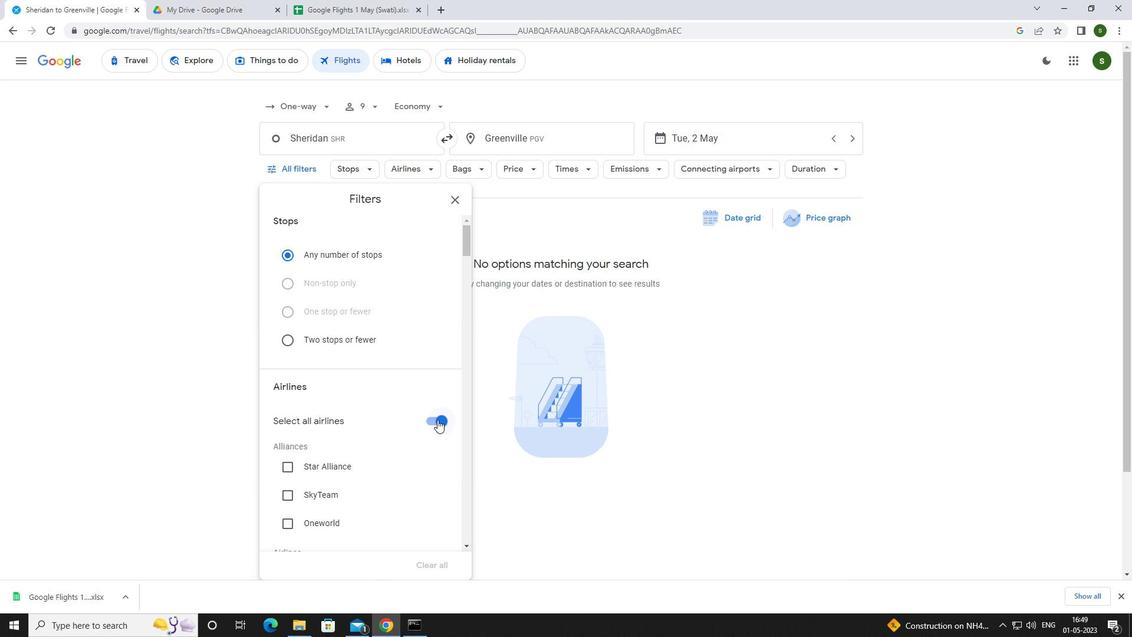 
Action: Mouse pressed left at (437, 424)
Screenshot: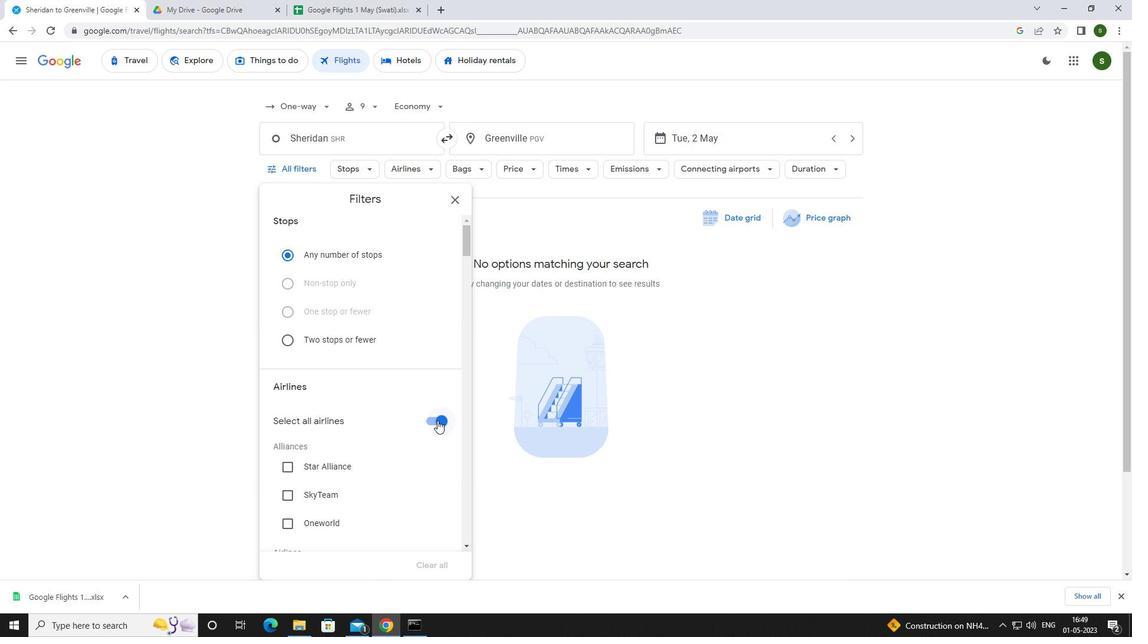 
Action: Mouse moved to (397, 341)
Screenshot: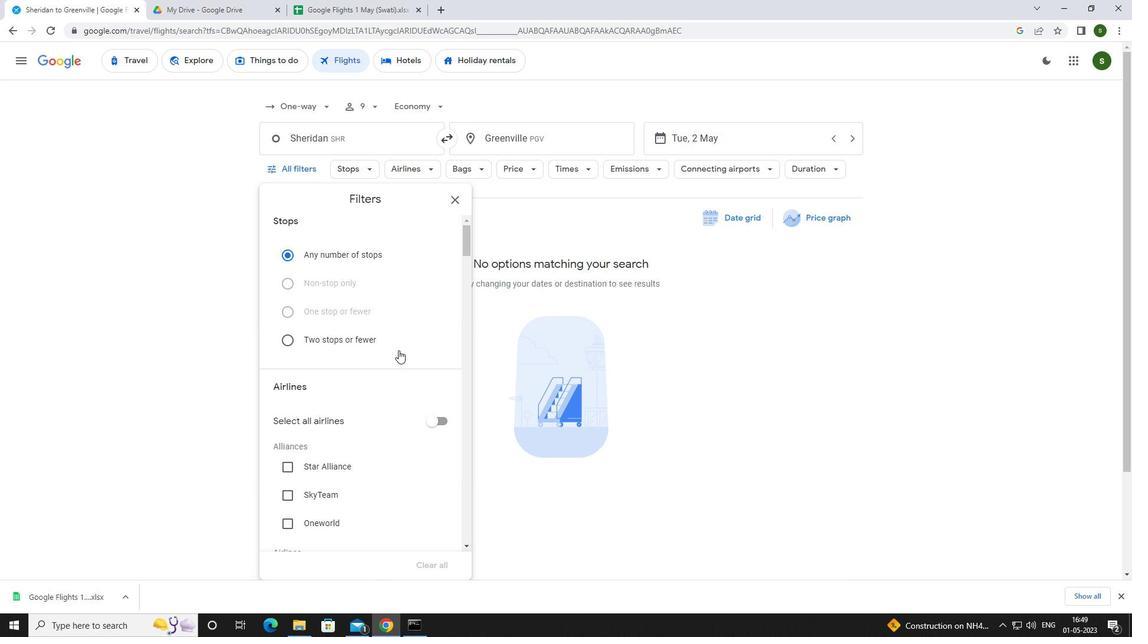
Action: Mouse scrolled (397, 341) with delta (0, 0)
Screenshot: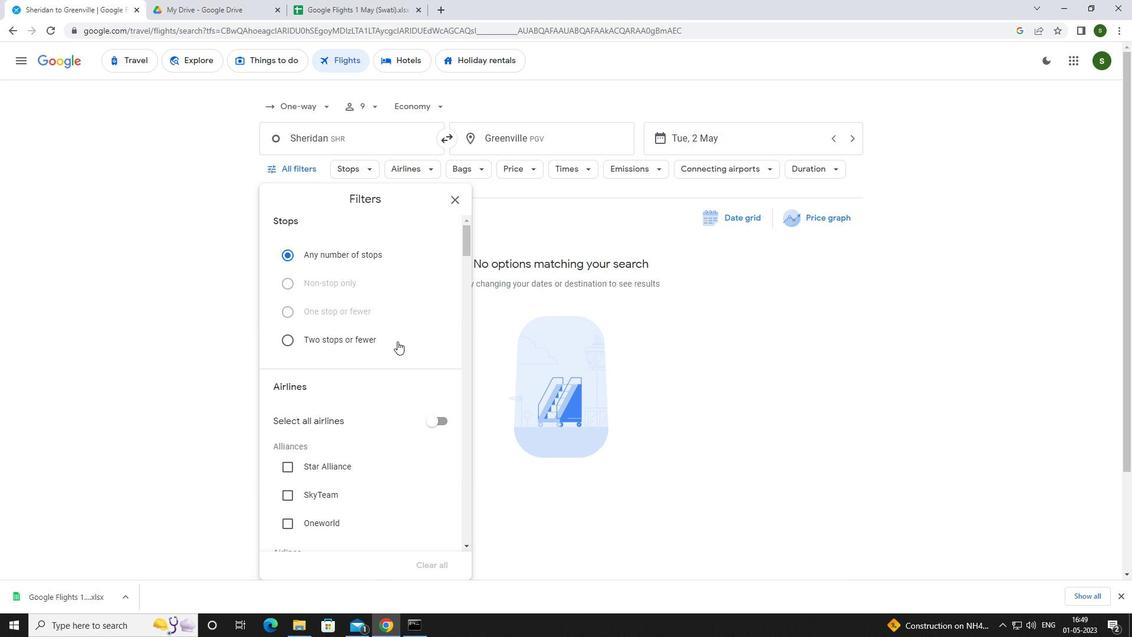
Action: Mouse scrolled (397, 341) with delta (0, 0)
Screenshot: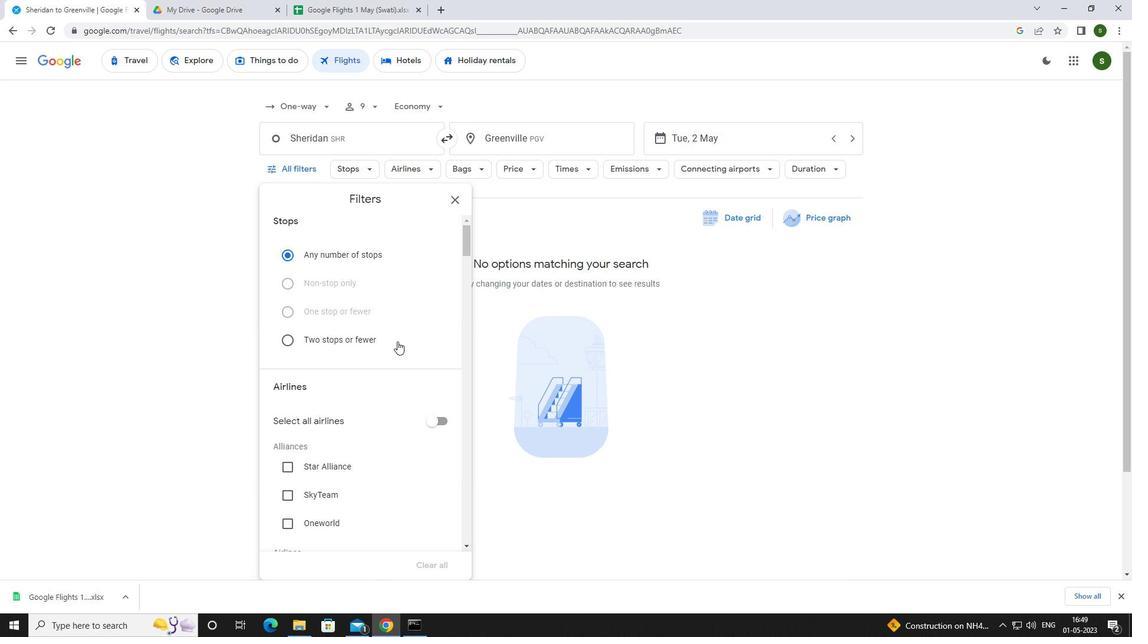 
Action: Mouse scrolled (397, 341) with delta (0, 0)
Screenshot: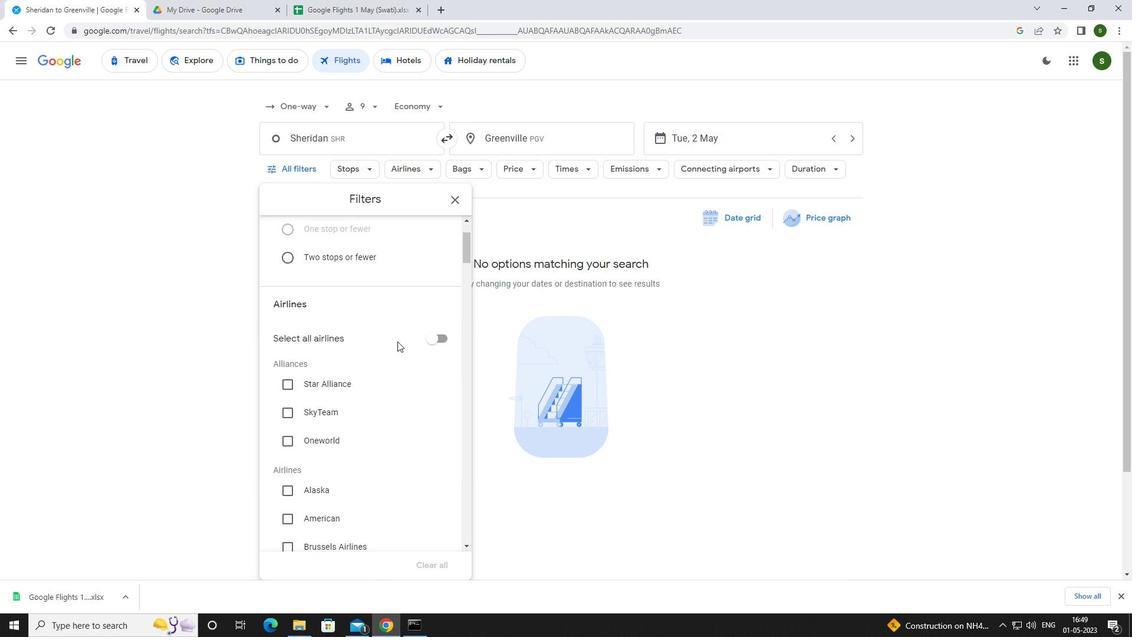 
Action: Mouse scrolled (397, 341) with delta (0, 0)
Screenshot: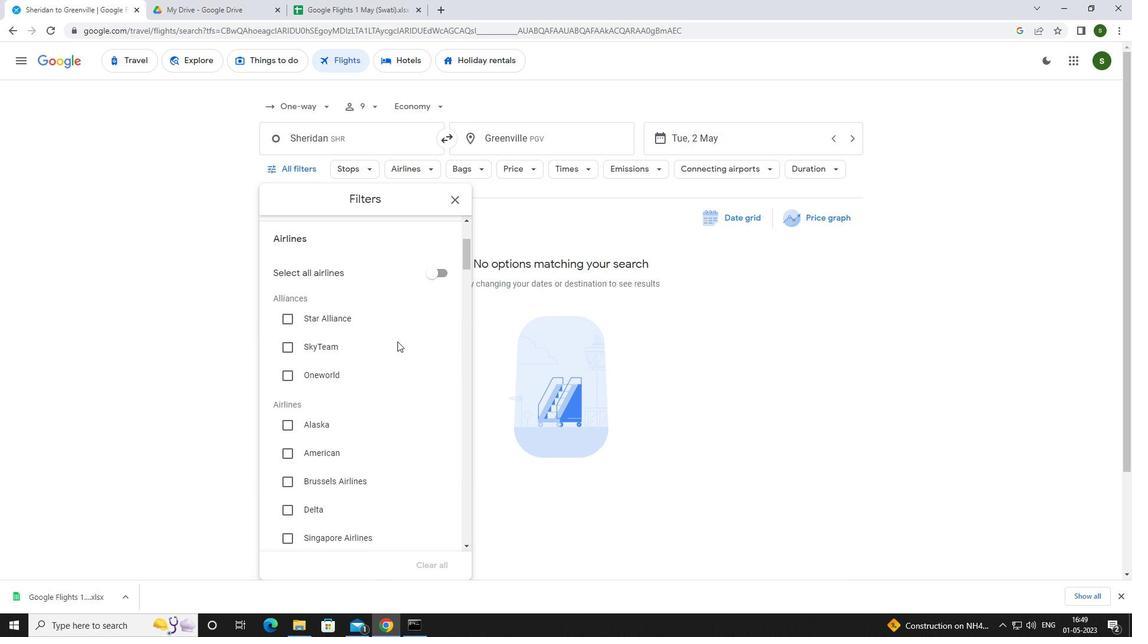 
Action: Mouse scrolled (397, 341) with delta (0, 0)
Screenshot: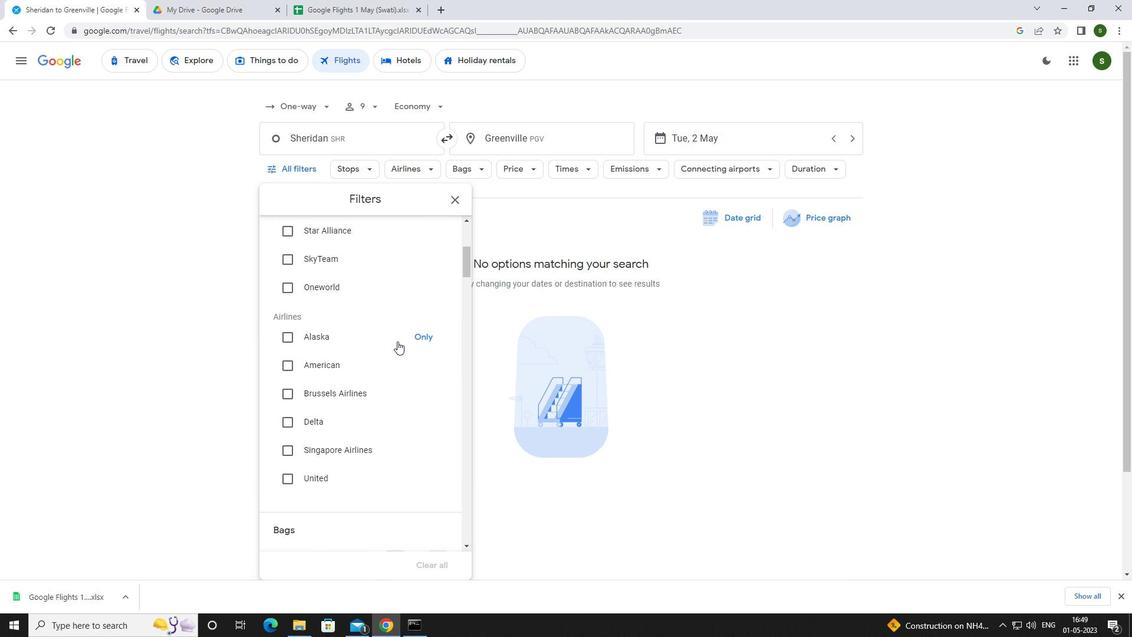 
Action: Mouse scrolled (397, 341) with delta (0, 0)
Screenshot: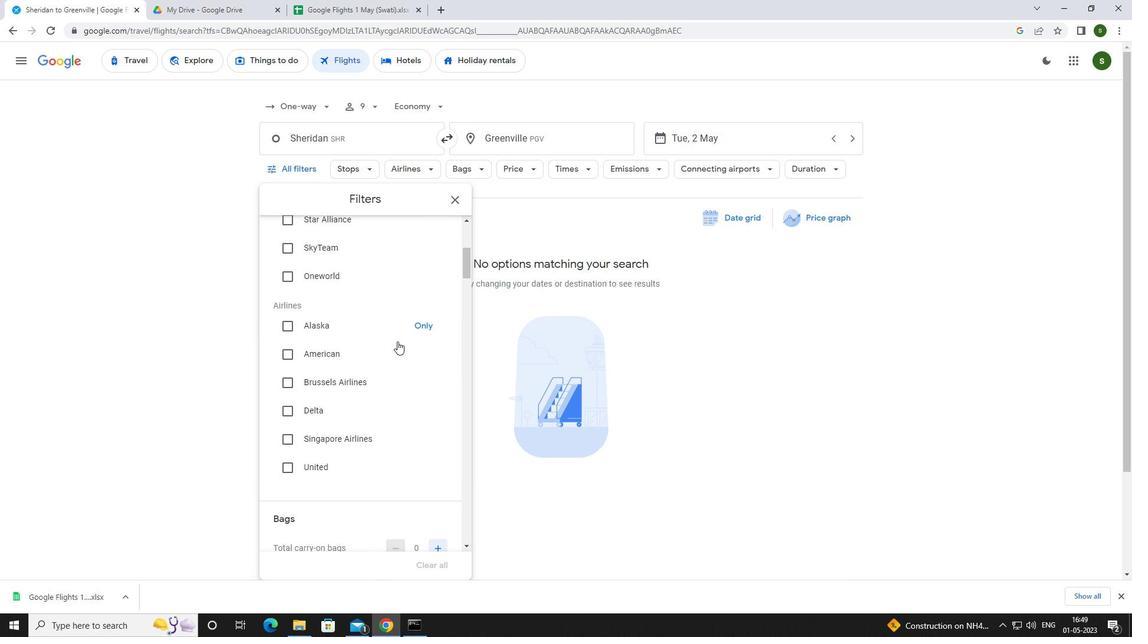 
Action: Mouse scrolled (397, 341) with delta (0, 0)
Screenshot: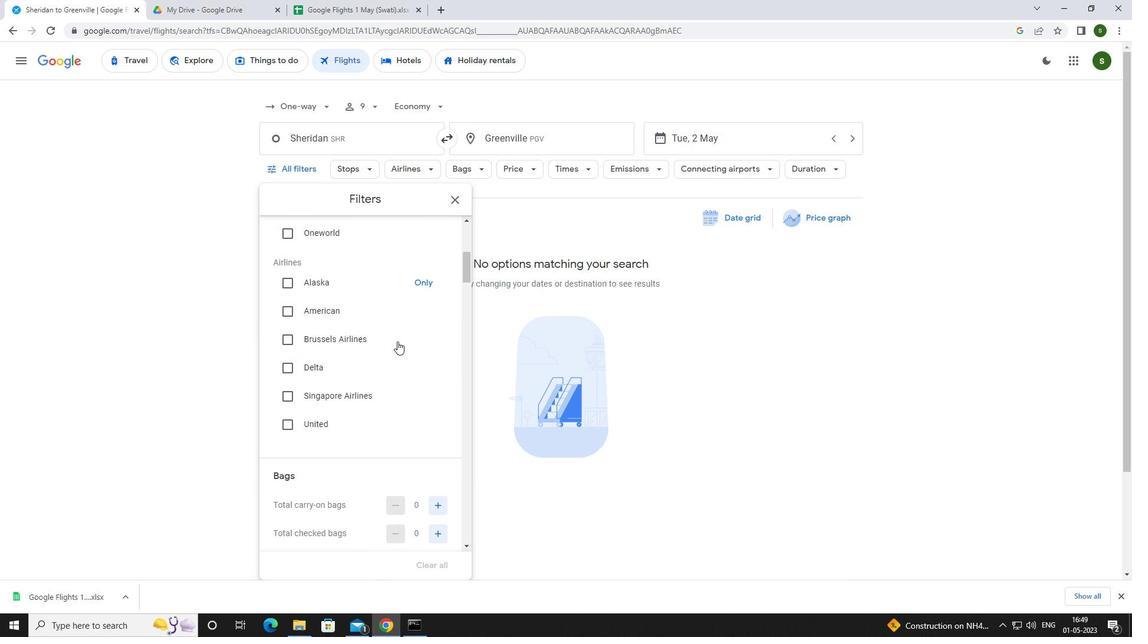 
Action: Mouse moved to (441, 411)
Screenshot: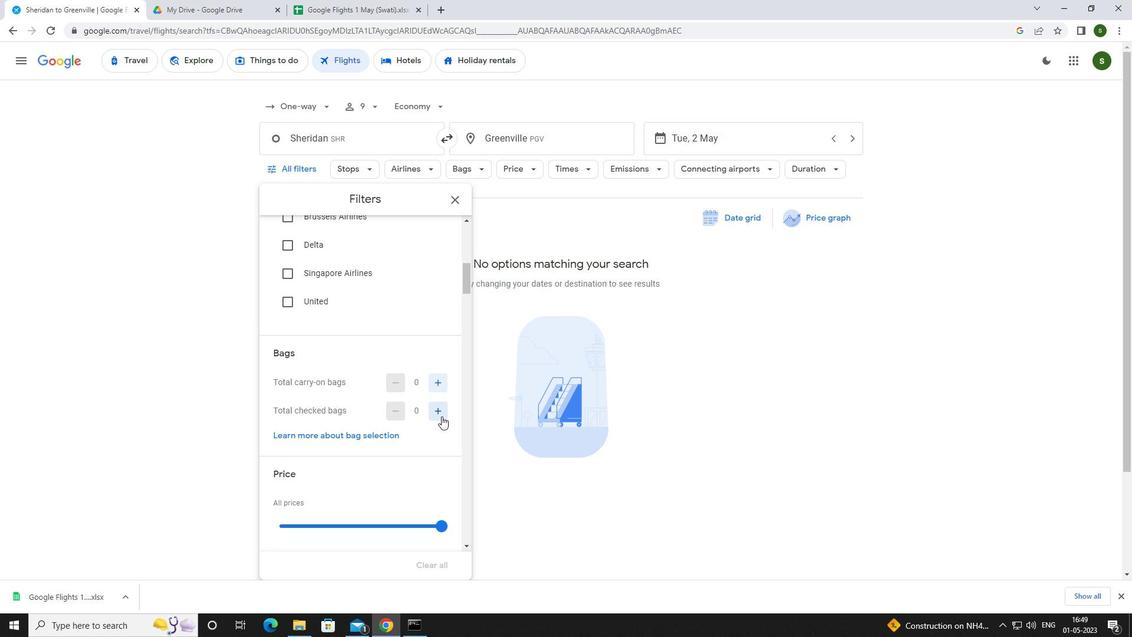 
Action: Mouse pressed left at (441, 411)
Screenshot: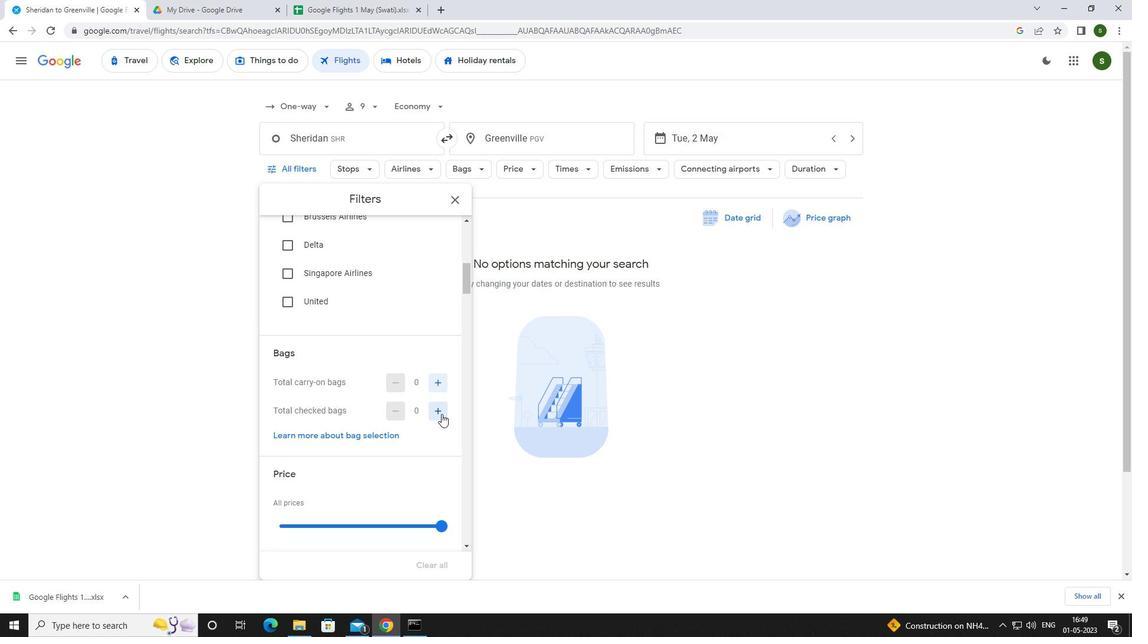 
Action: Mouse pressed left at (441, 411)
Screenshot: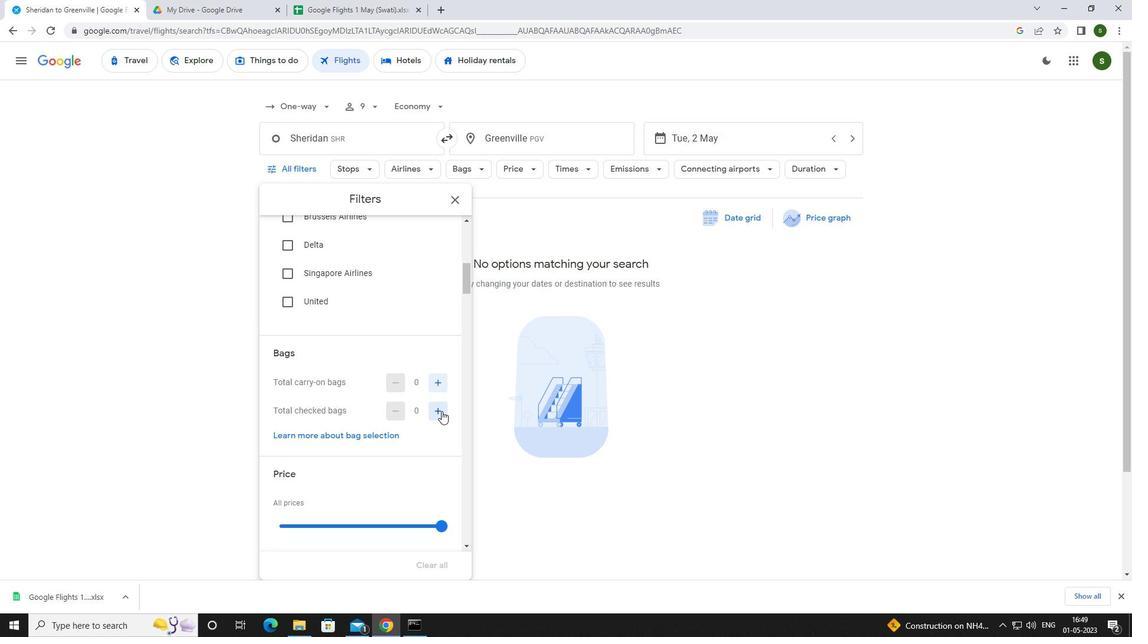 
Action: Mouse pressed left at (441, 411)
Screenshot: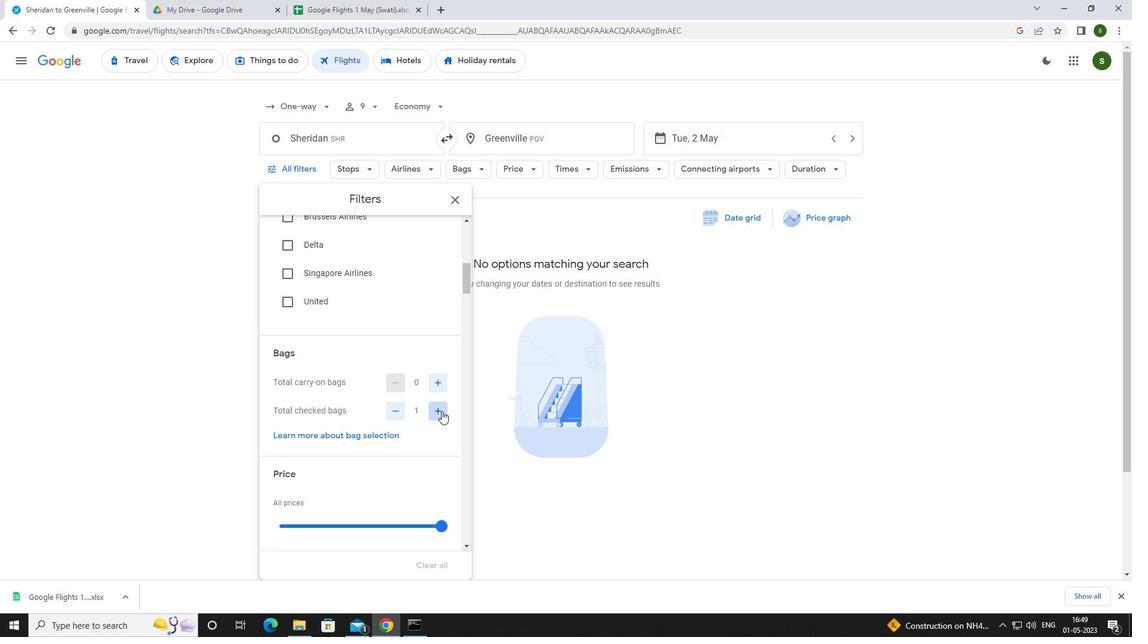 
Action: Mouse pressed left at (441, 411)
Screenshot: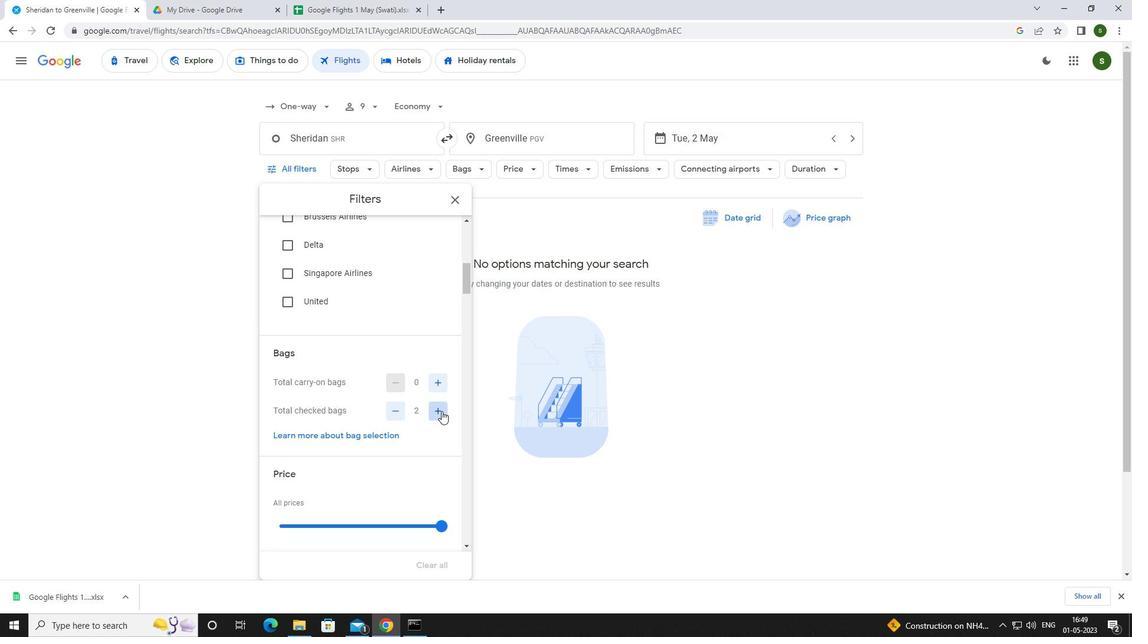 
Action: Mouse pressed left at (441, 411)
Screenshot: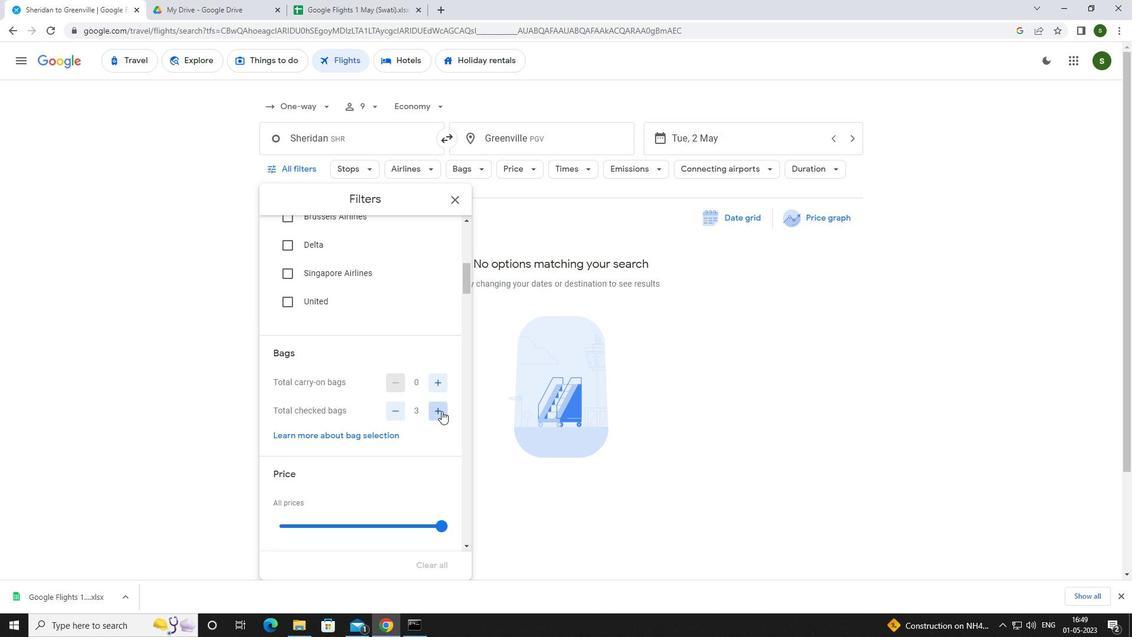 
Action: Mouse pressed left at (441, 411)
Screenshot: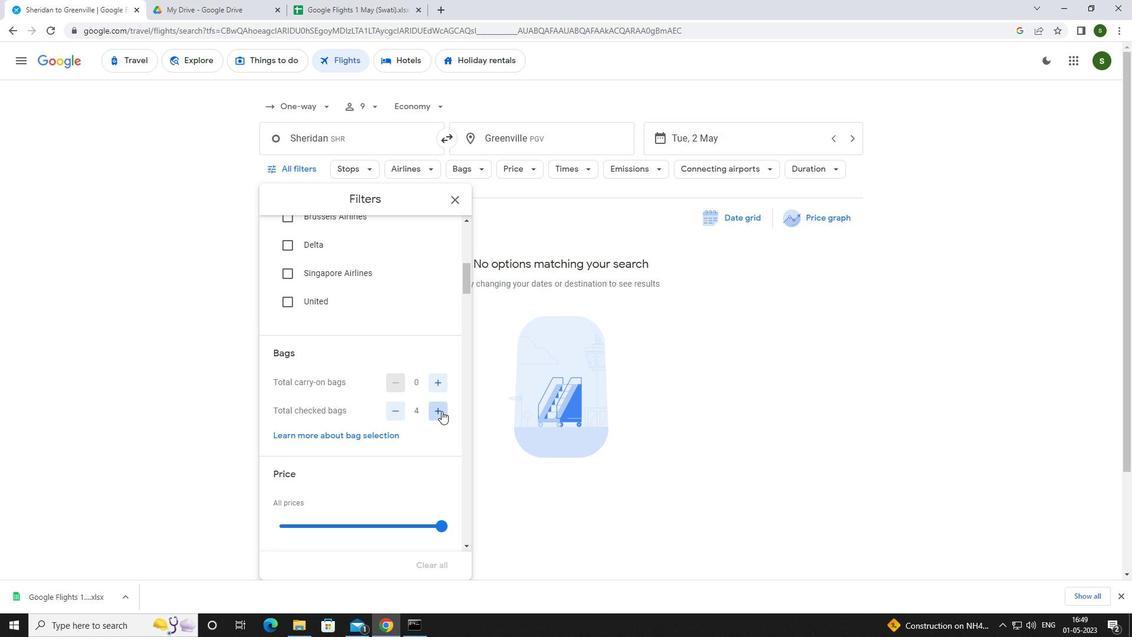 
Action: Mouse scrolled (441, 410) with delta (0, 0)
Screenshot: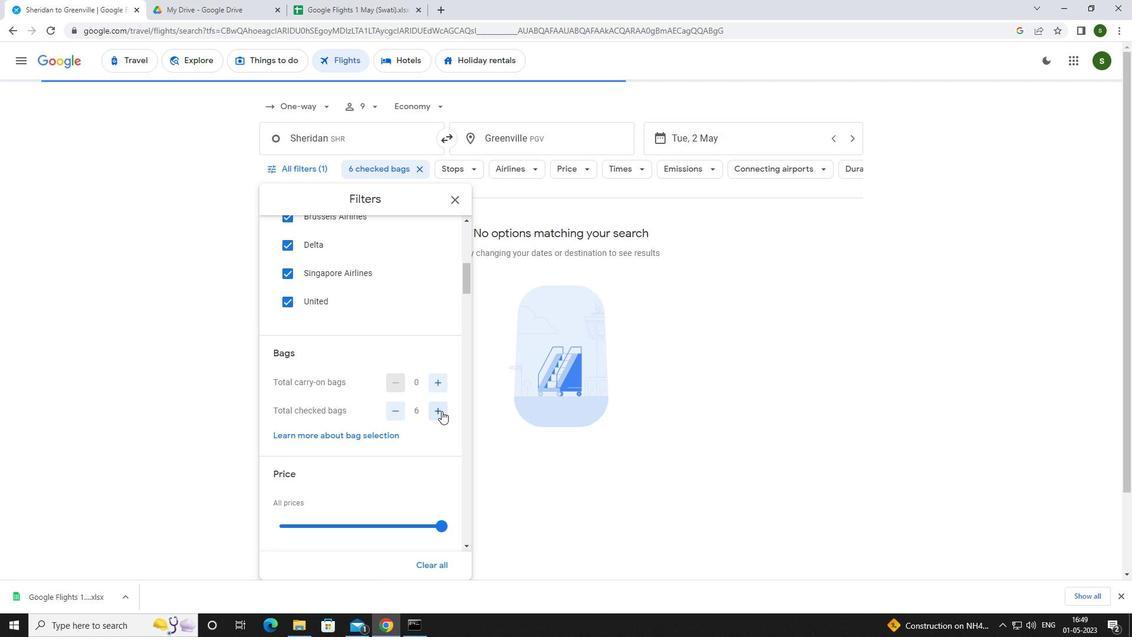 
Action: Mouse scrolled (441, 410) with delta (0, 0)
Screenshot: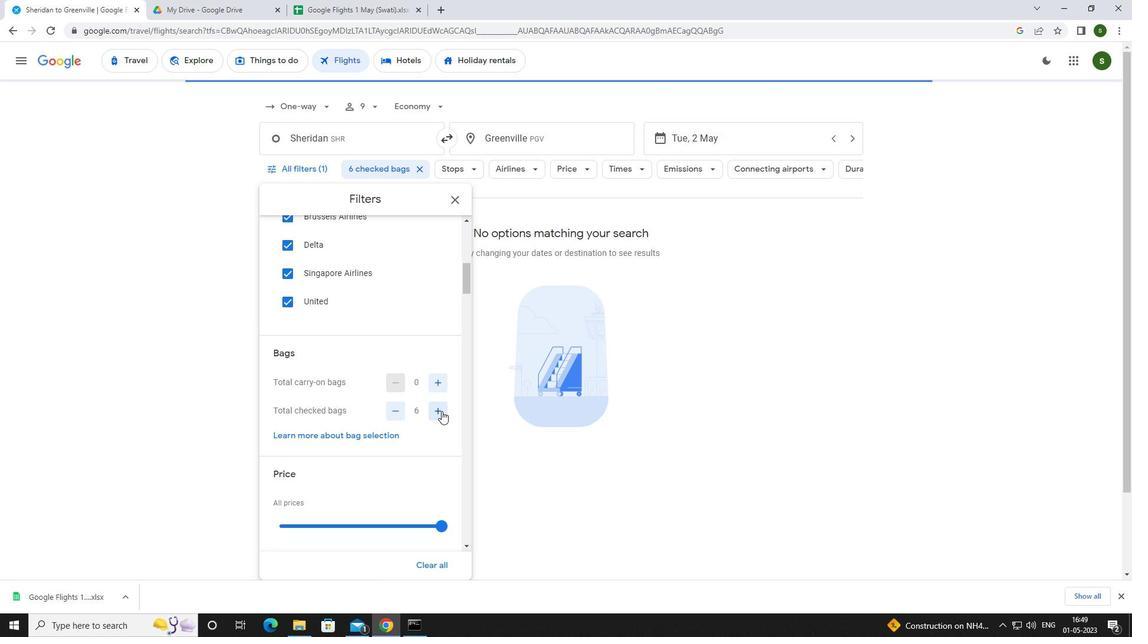 
Action: Mouse pressed left at (441, 411)
Screenshot: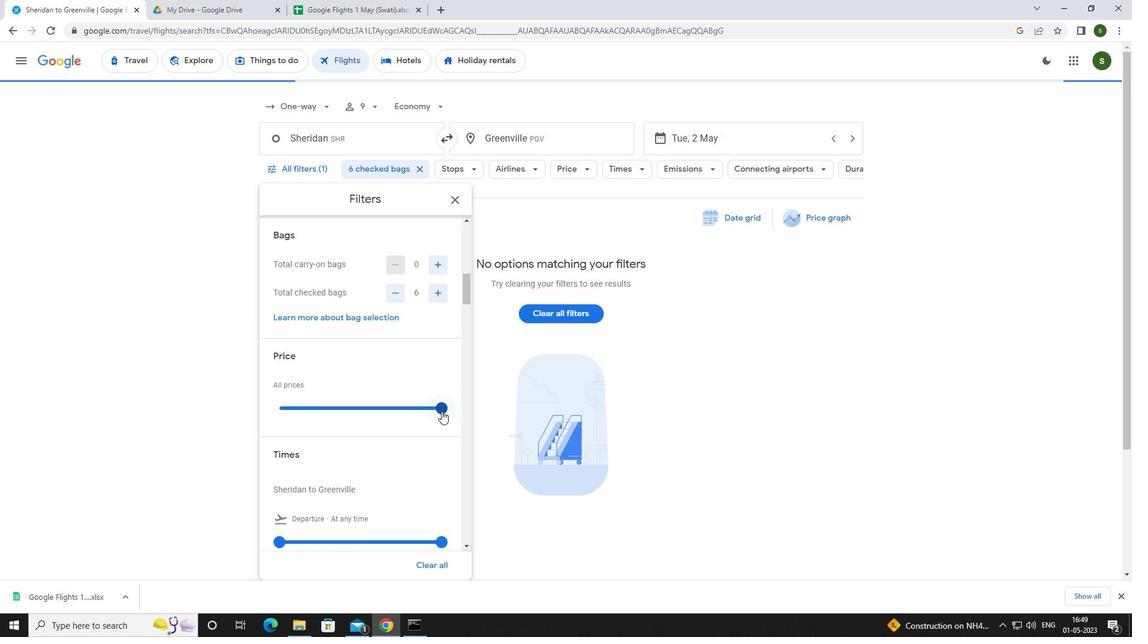 
Action: Mouse scrolled (441, 410) with delta (0, 0)
Screenshot: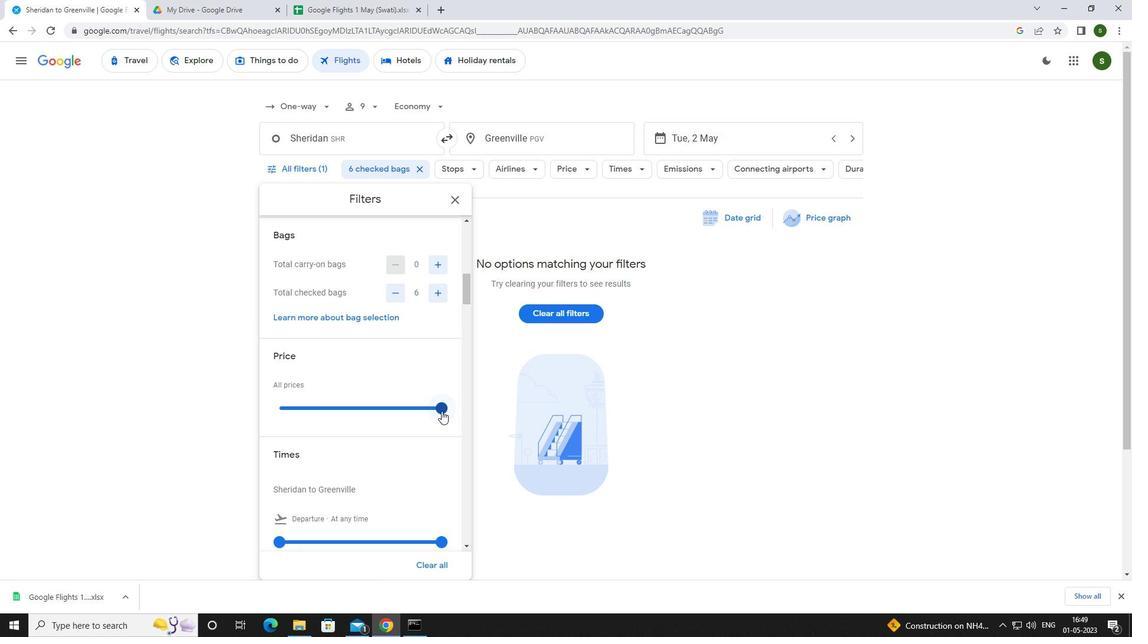 
Action: Mouse scrolled (441, 410) with delta (0, 0)
Screenshot: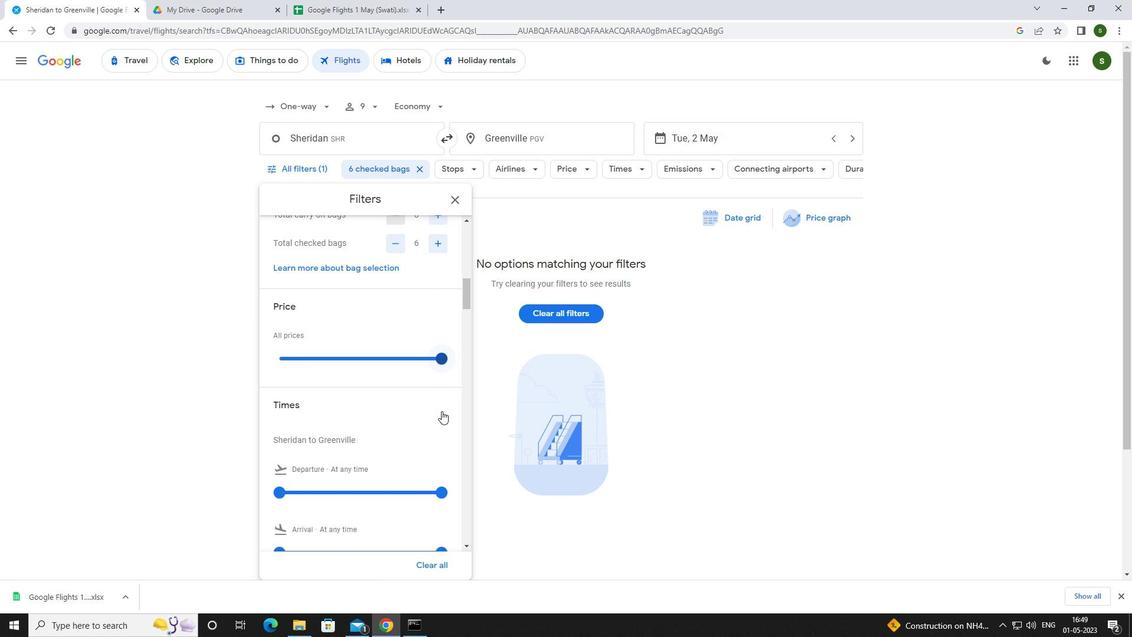
Action: Mouse moved to (282, 423)
Screenshot: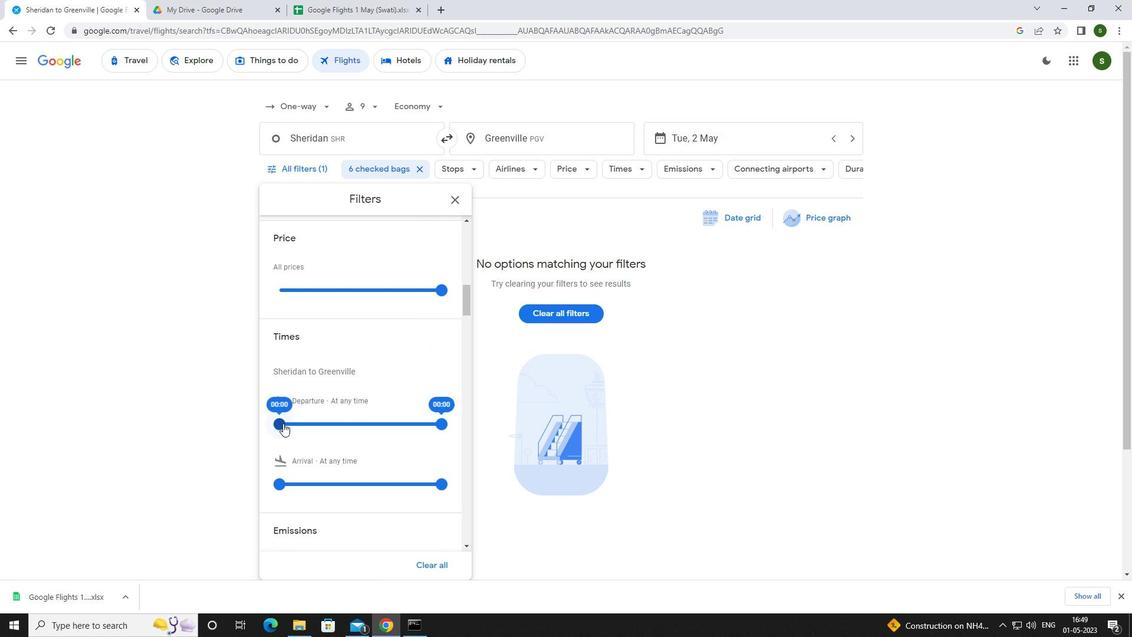 
Action: Mouse pressed left at (282, 423)
Screenshot: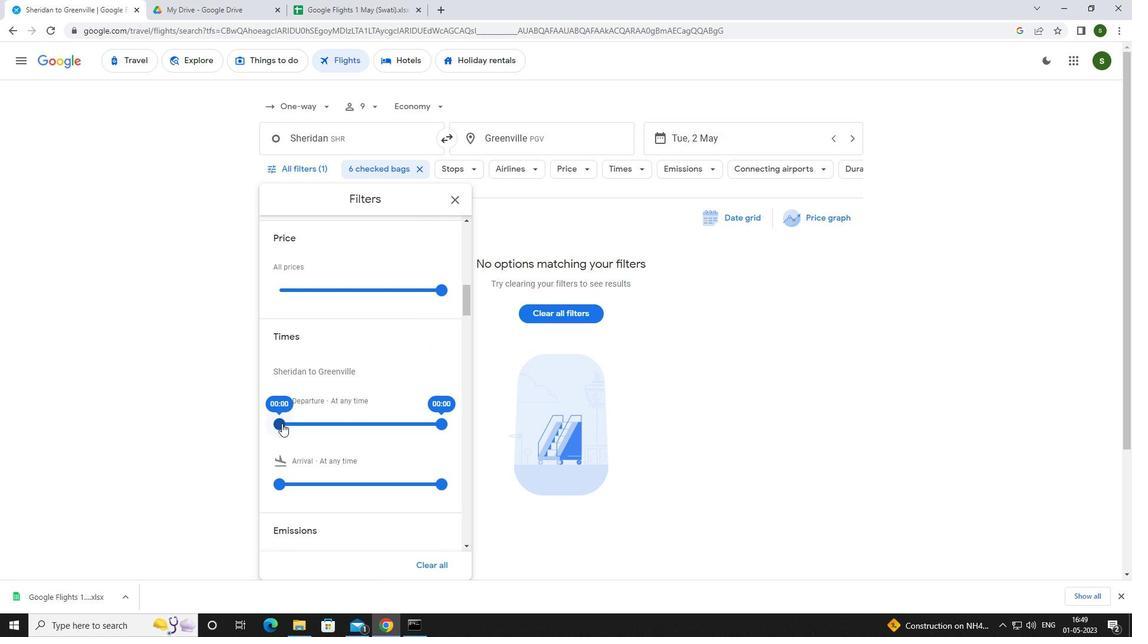 
Action: Mouse moved to (732, 363)
Screenshot: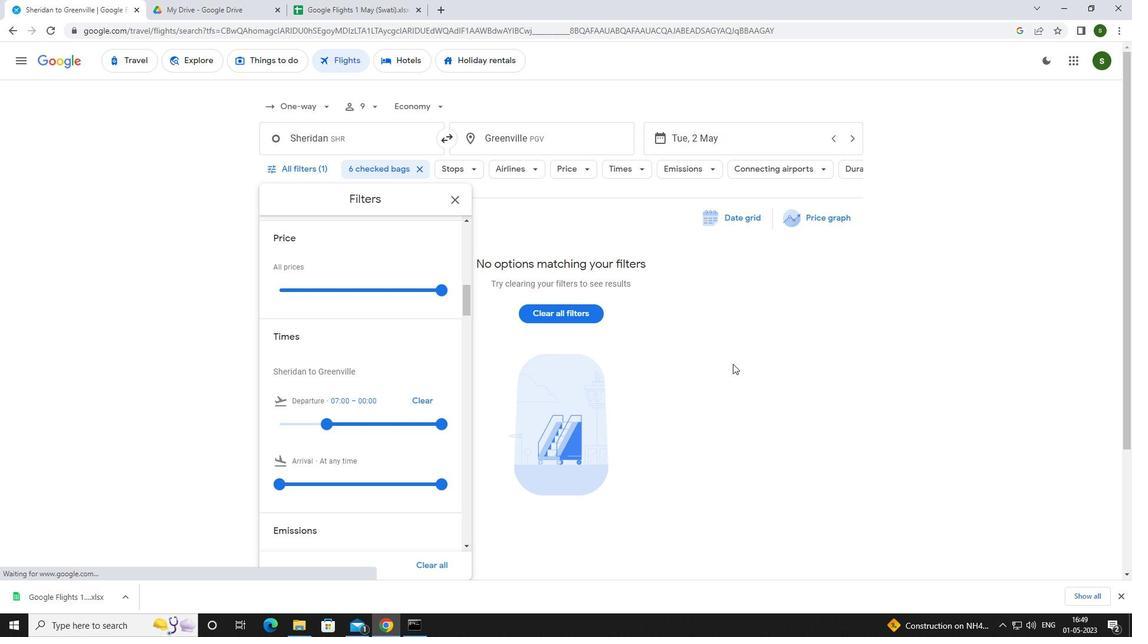 
Action: Mouse pressed left at (732, 363)
Screenshot: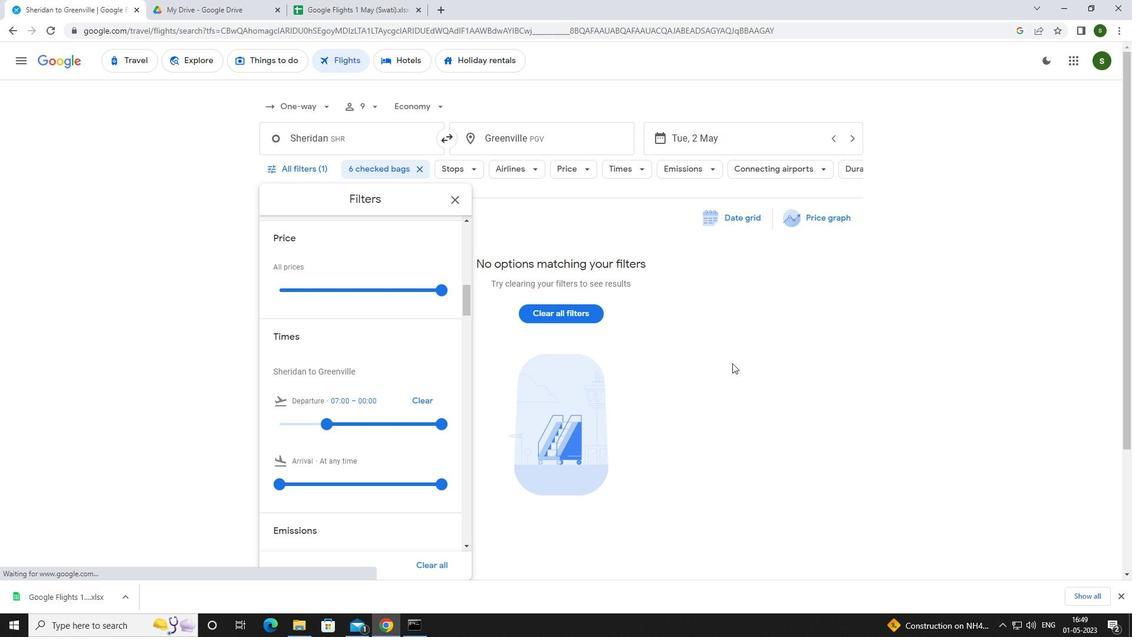 
Action: Mouse moved to (732, 361)
Screenshot: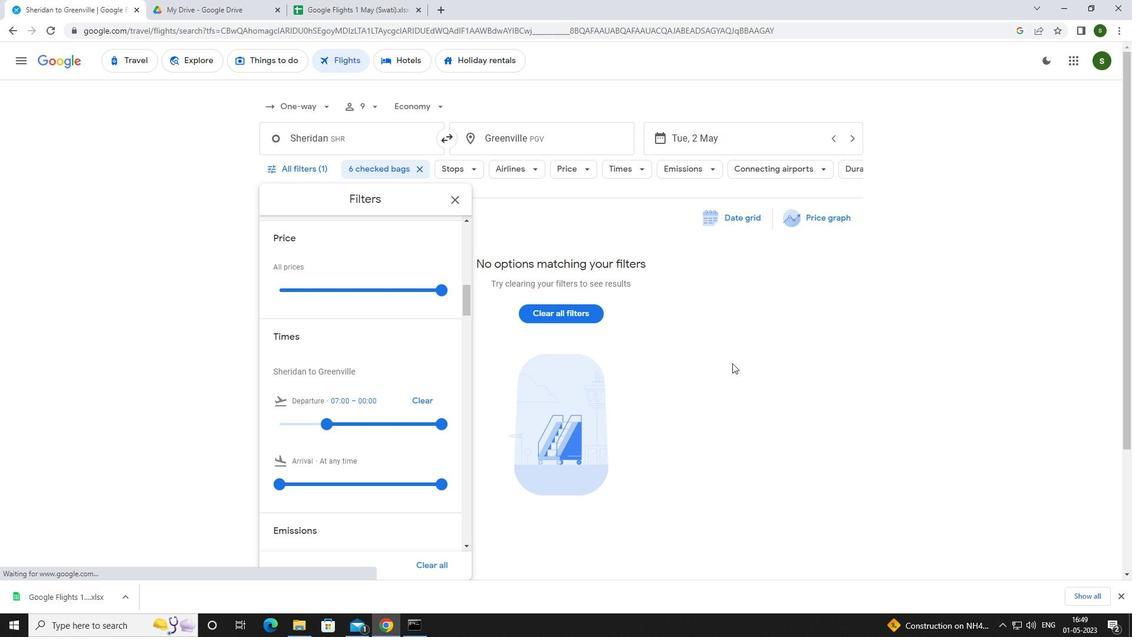 
